 Task: Look for space in La Seyne-sur-Mer, France from 2nd September, 2023 to 6th September, 2023 for 2 adults in price range Rs.15000 to Rs.20000. Place can be entire place with 1  bedroom having 1 bed and 1 bathroom. Property type can be house, flat, guest house, hotel. Booking option can be shelf check-in. Required host language is English.
Action: Mouse moved to (406, 104)
Screenshot: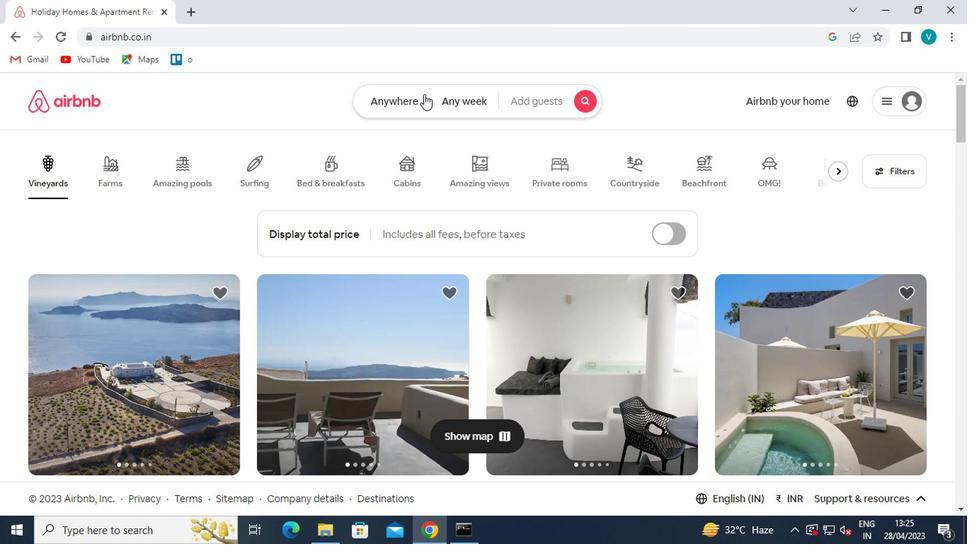 
Action: Mouse pressed left at (406, 104)
Screenshot: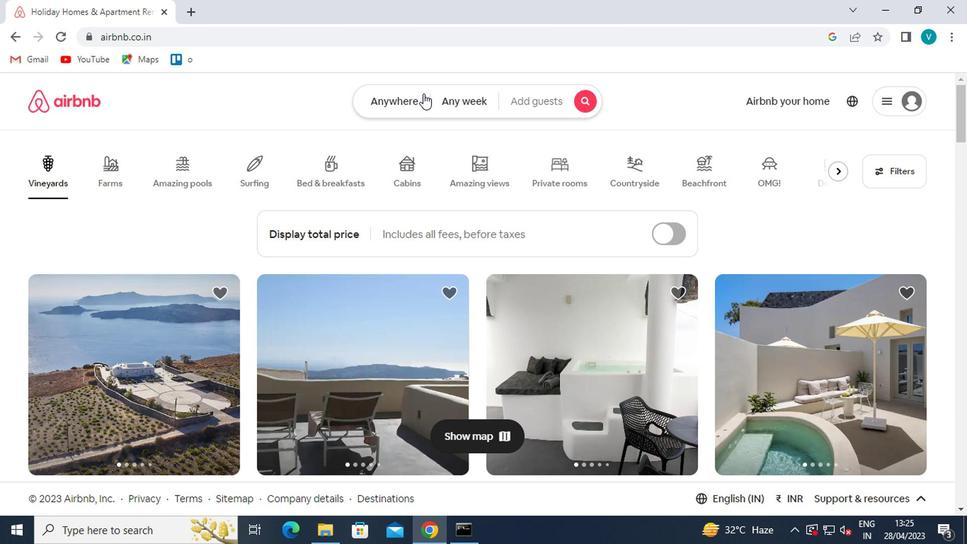 
Action: Mouse moved to (322, 150)
Screenshot: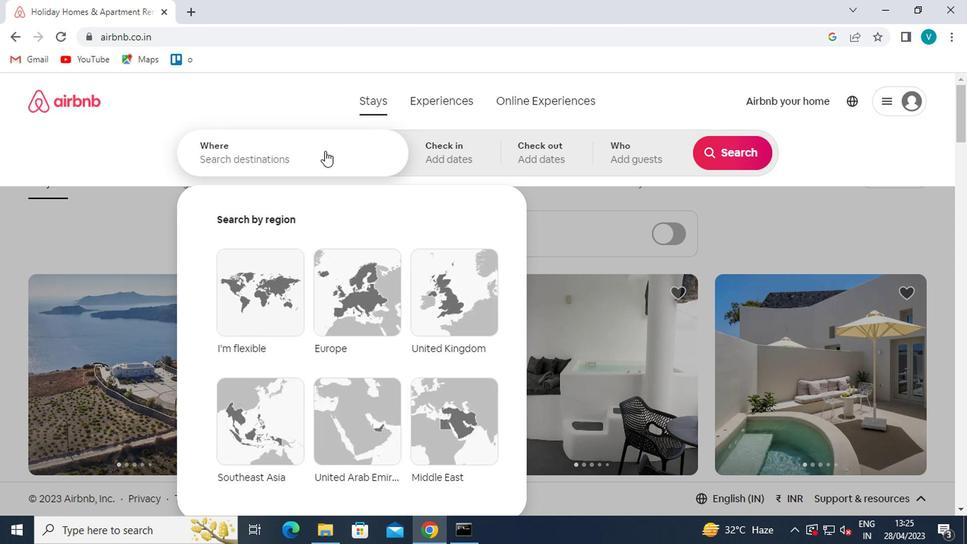 
Action: Mouse pressed left at (322, 150)
Screenshot: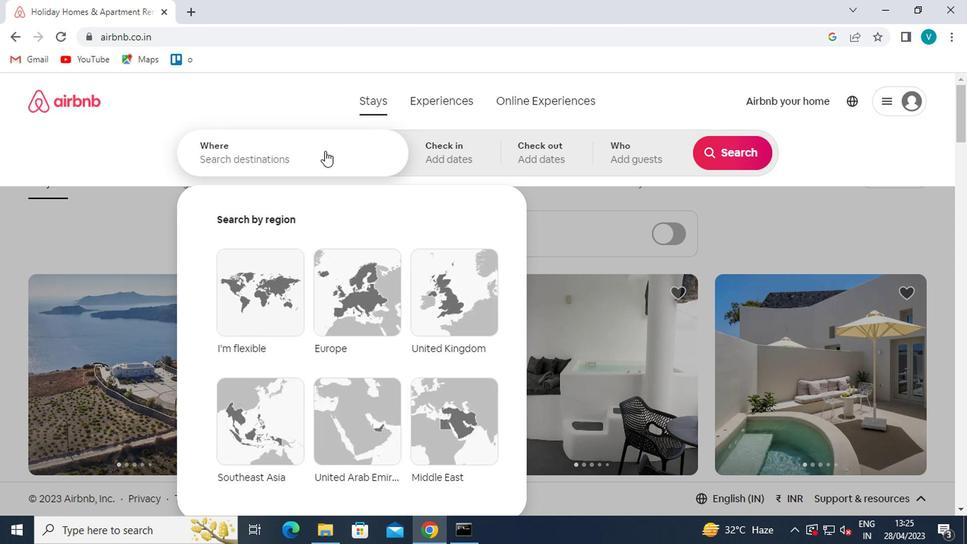 
Action: Mouse moved to (323, 149)
Screenshot: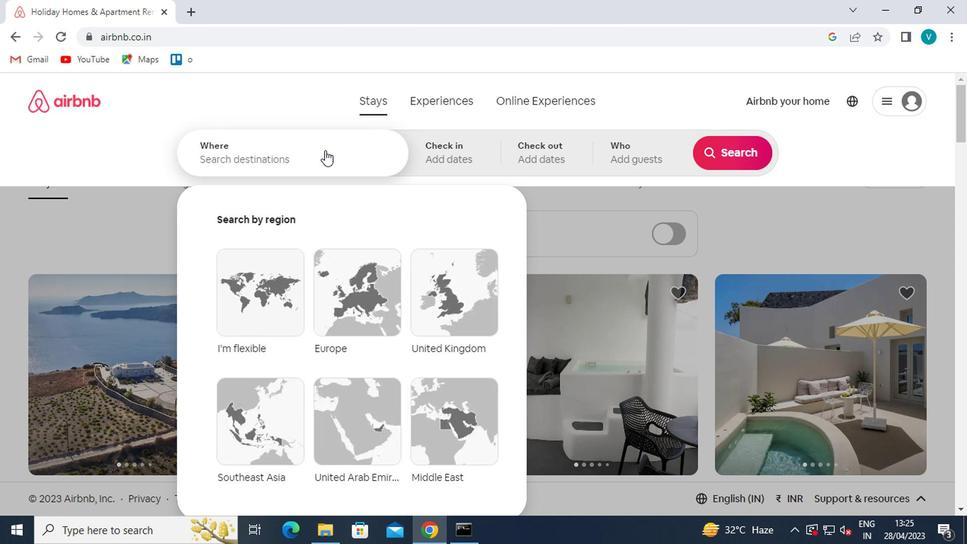 
Action: Key pressed l<Key.caps_lock>a<Key.space>seyne<Key.down><Key.enter>
Screenshot: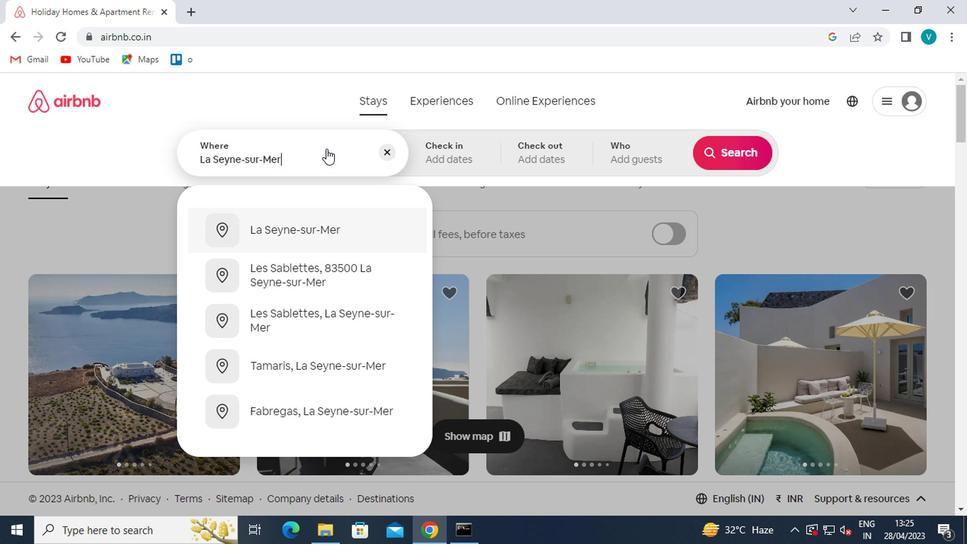 
Action: Mouse moved to (722, 264)
Screenshot: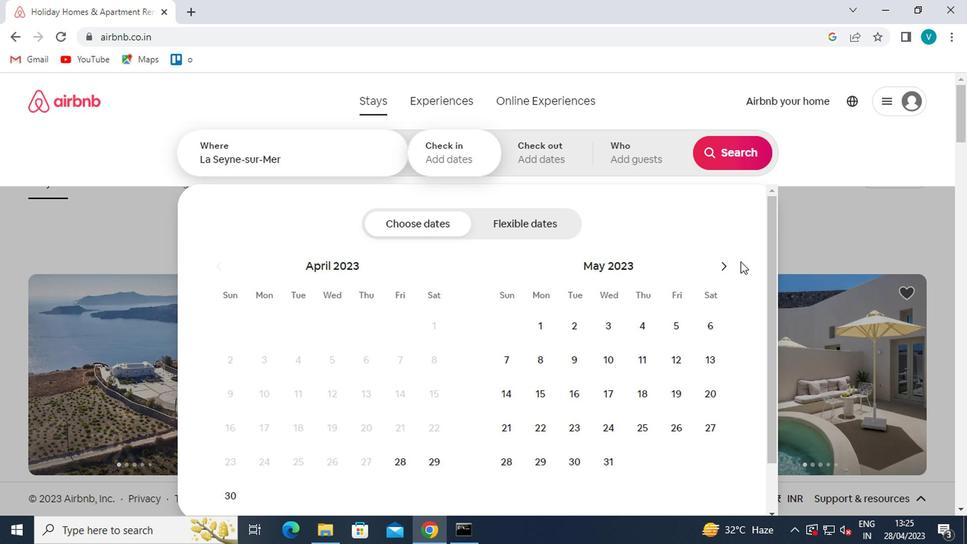 
Action: Mouse pressed left at (722, 264)
Screenshot: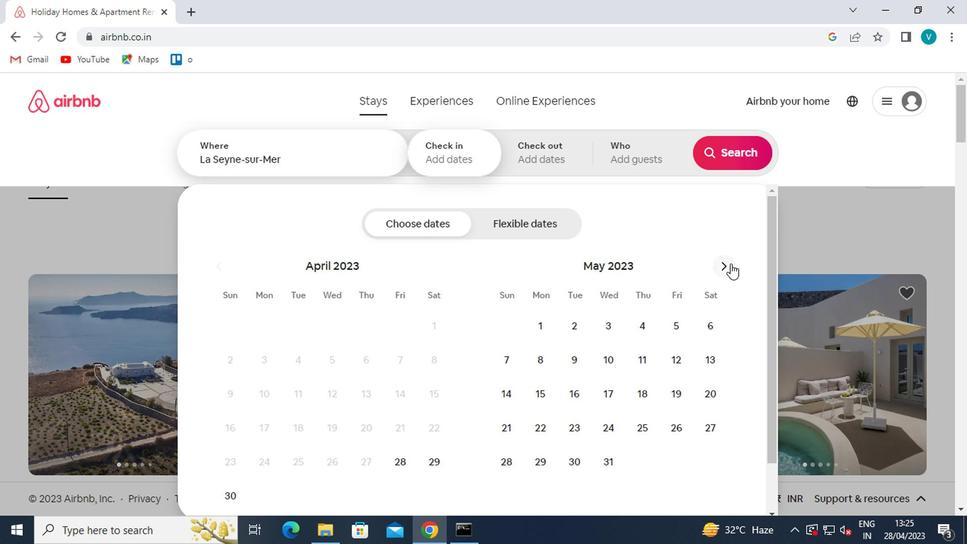 
Action: Mouse moved to (721, 264)
Screenshot: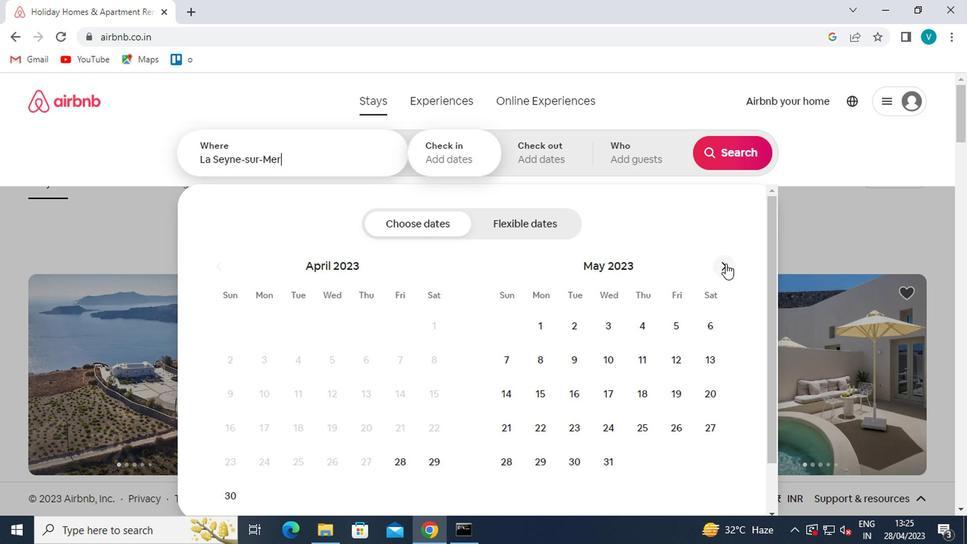 
Action: Mouse pressed left at (721, 264)
Screenshot: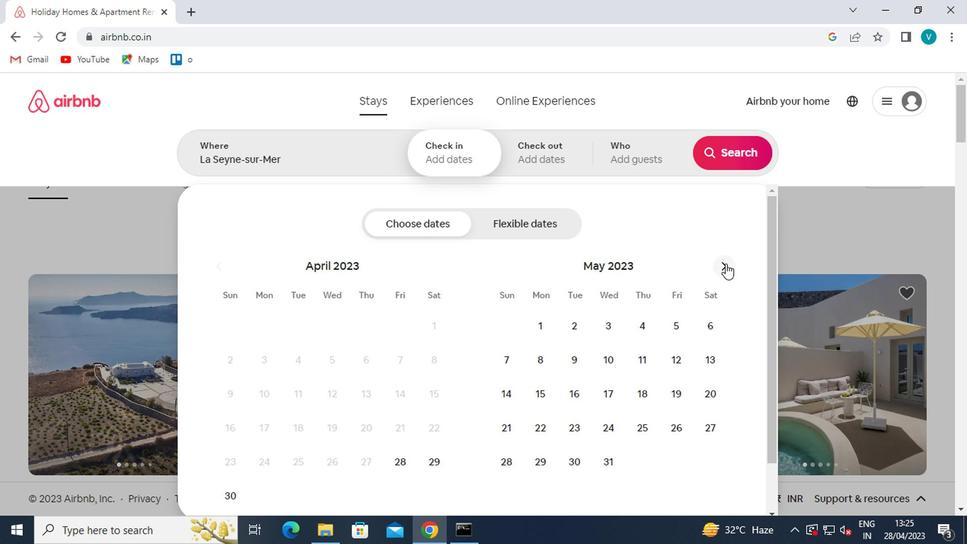 
Action: Mouse moved to (721, 264)
Screenshot: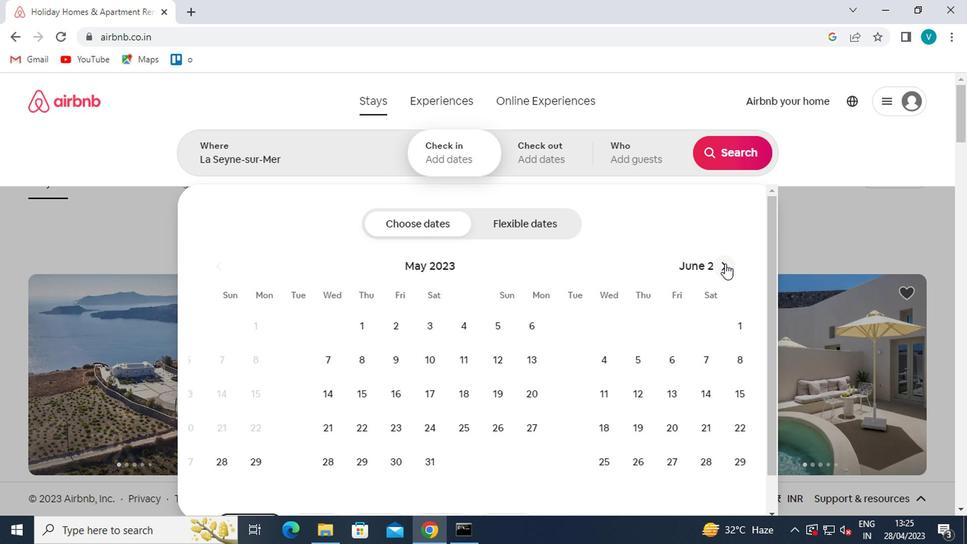 
Action: Mouse pressed left at (721, 264)
Screenshot: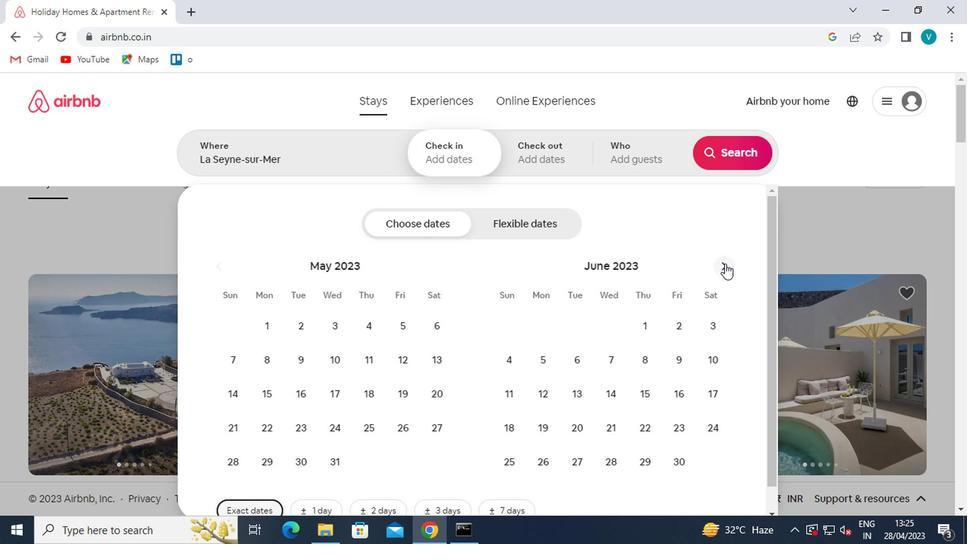 
Action: Mouse moved to (722, 264)
Screenshot: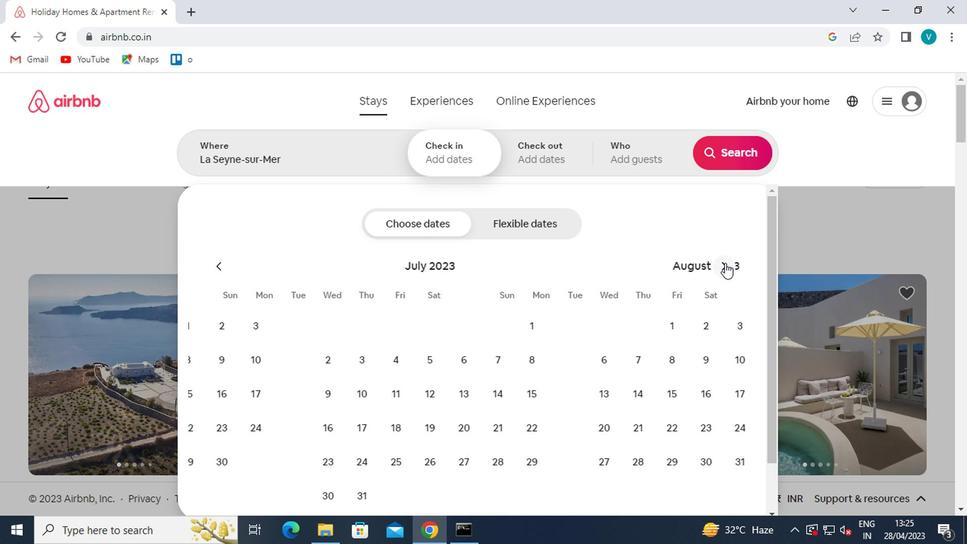 
Action: Mouse pressed left at (722, 264)
Screenshot: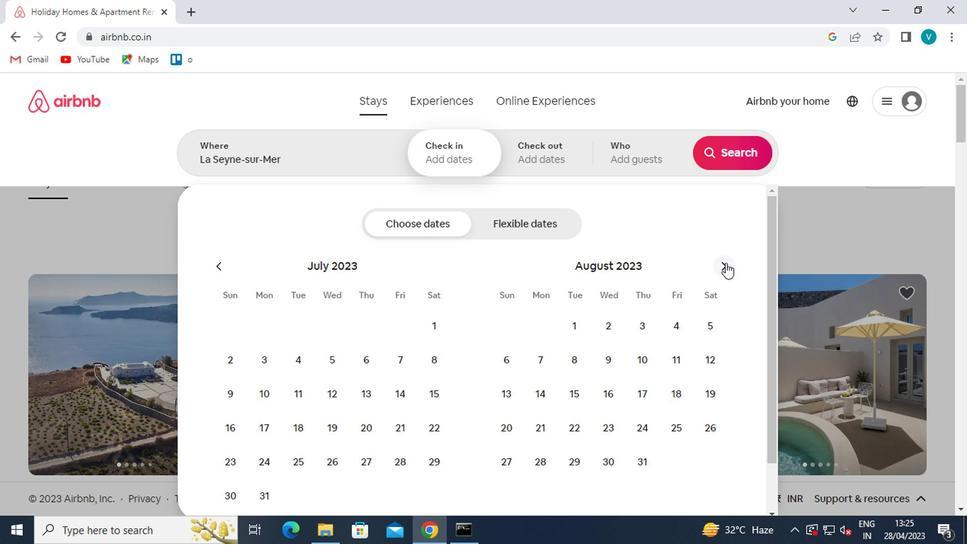 
Action: Mouse moved to (711, 328)
Screenshot: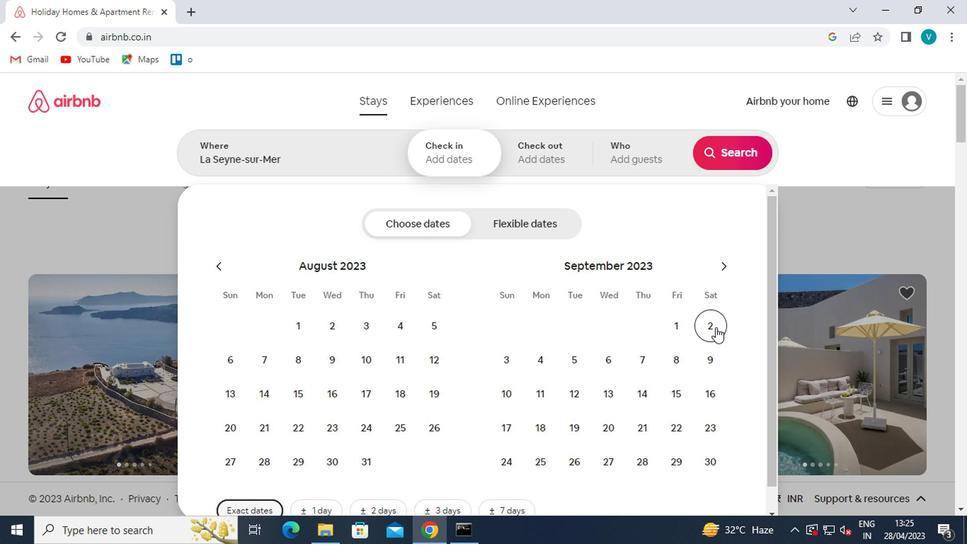 
Action: Mouse pressed left at (711, 328)
Screenshot: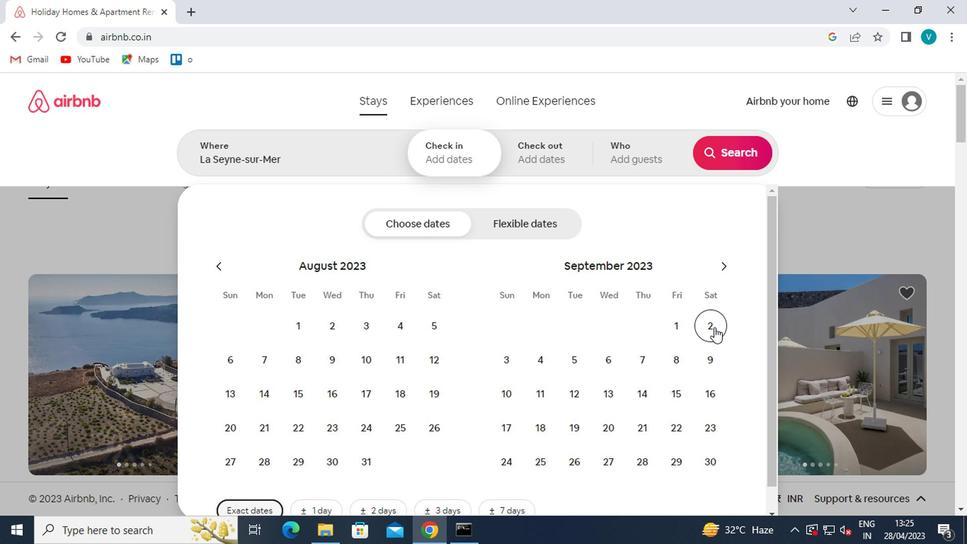 
Action: Mouse moved to (594, 364)
Screenshot: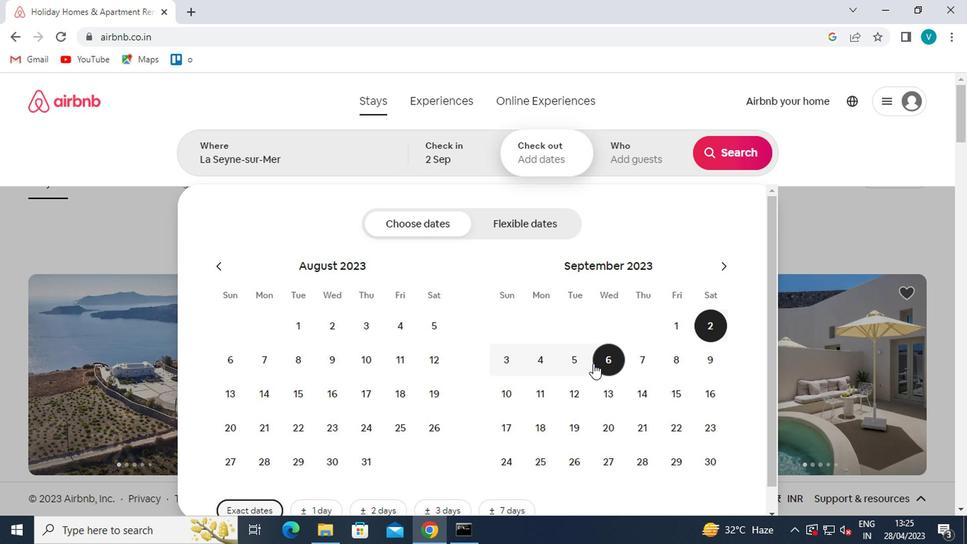 
Action: Mouse pressed left at (594, 364)
Screenshot: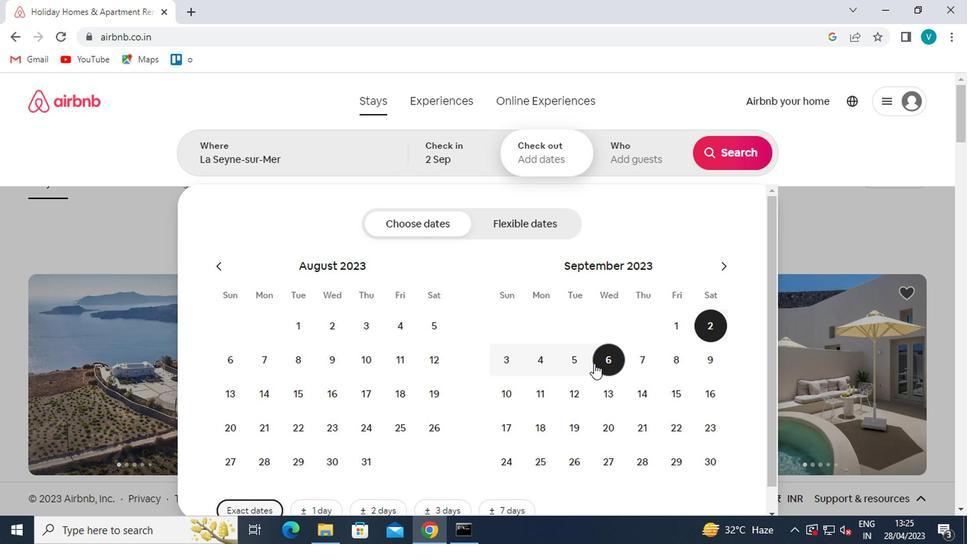 
Action: Mouse moved to (623, 171)
Screenshot: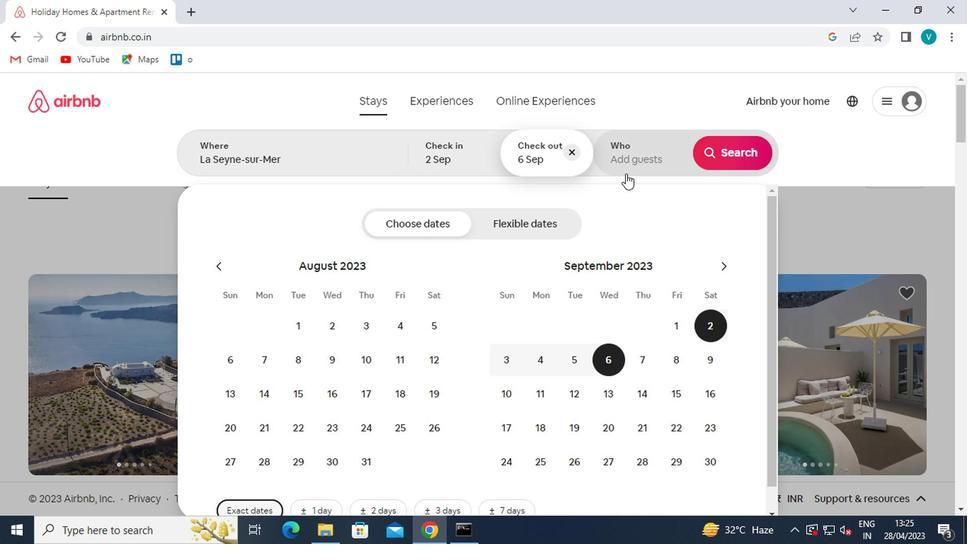 
Action: Mouse pressed left at (623, 171)
Screenshot: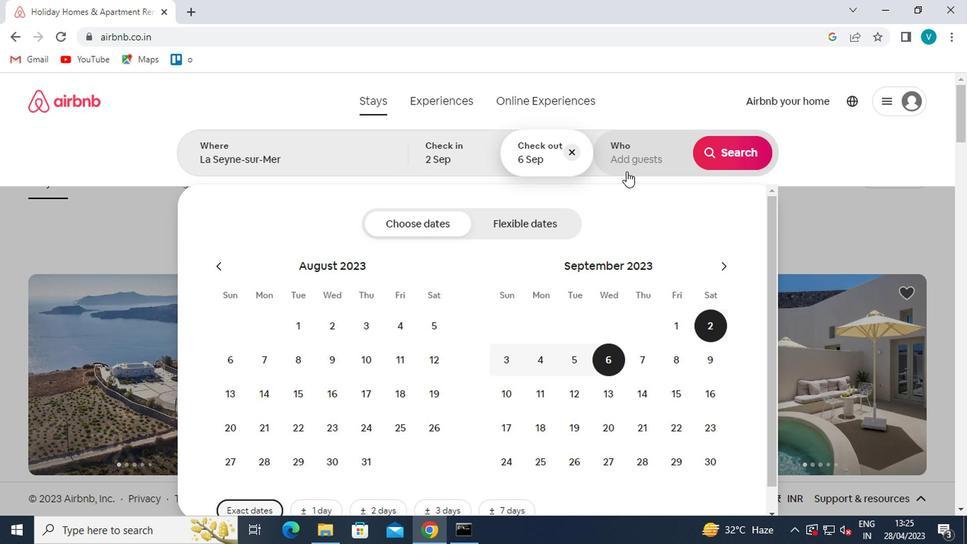 
Action: Mouse moved to (739, 231)
Screenshot: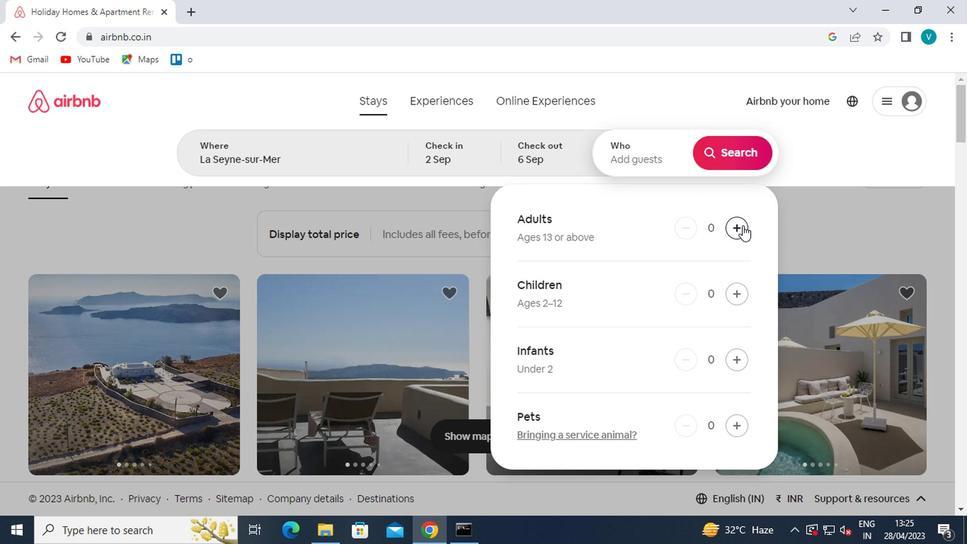 
Action: Mouse pressed left at (739, 231)
Screenshot: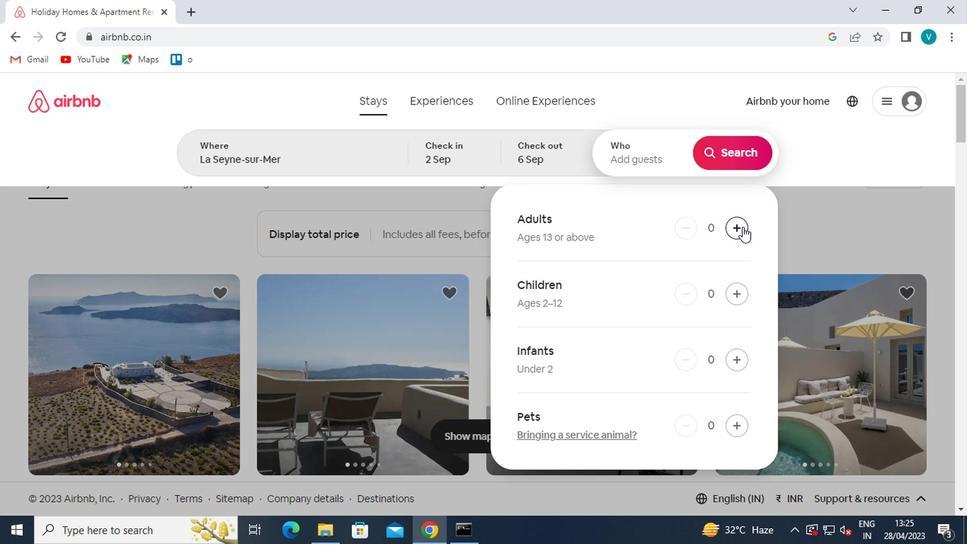 
Action: Mouse moved to (736, 231)
Screenshot: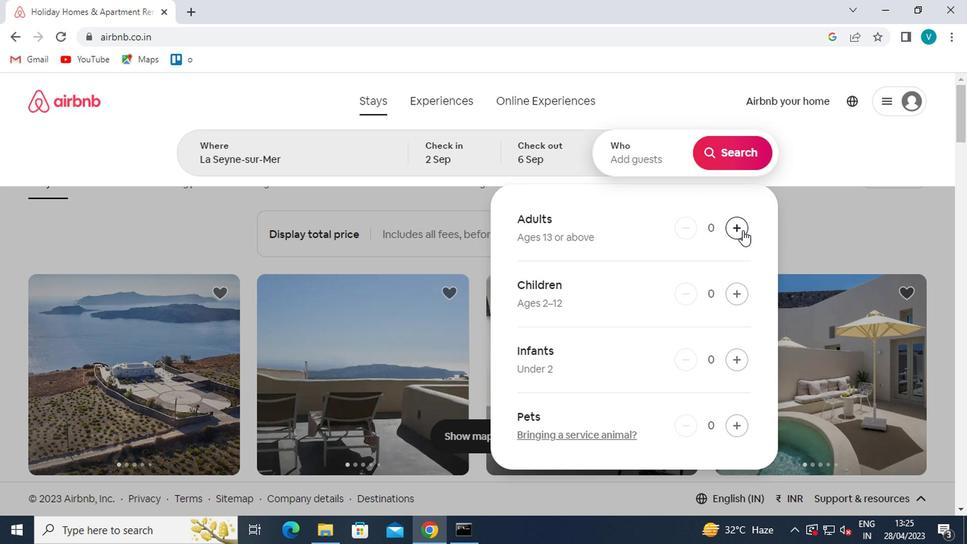 
Action: Mouse pressed left at (736, 231)
Screenshot: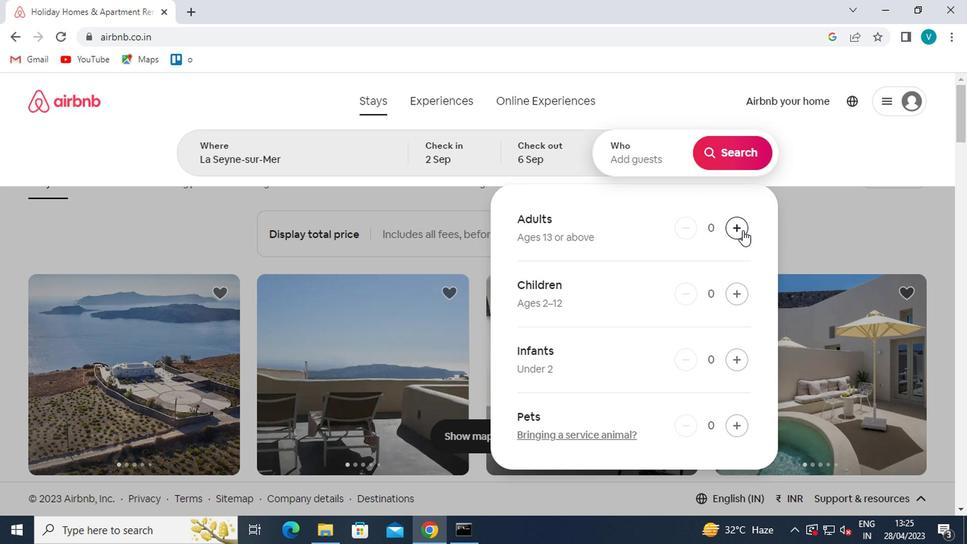 
Action: Mouse moved to (741, 149)
Screenshot: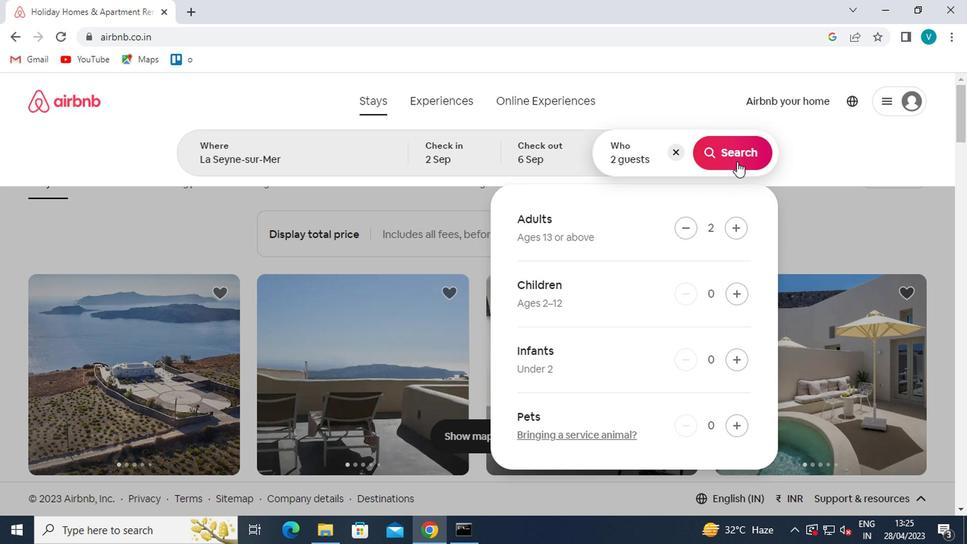 
Action: Mouse pressed left at (741, 149)
Screenshot: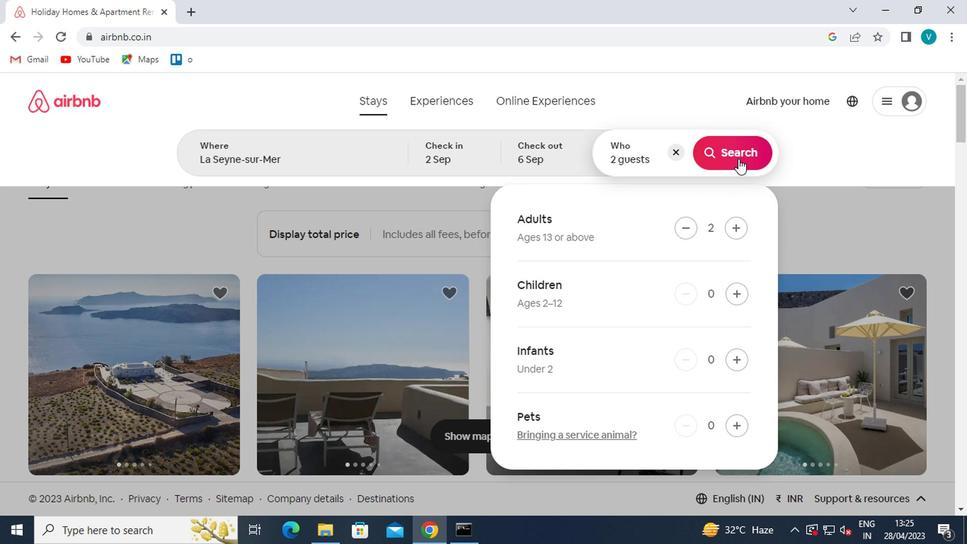 
Action: Mouse moved to (902, 152)
Screenshot: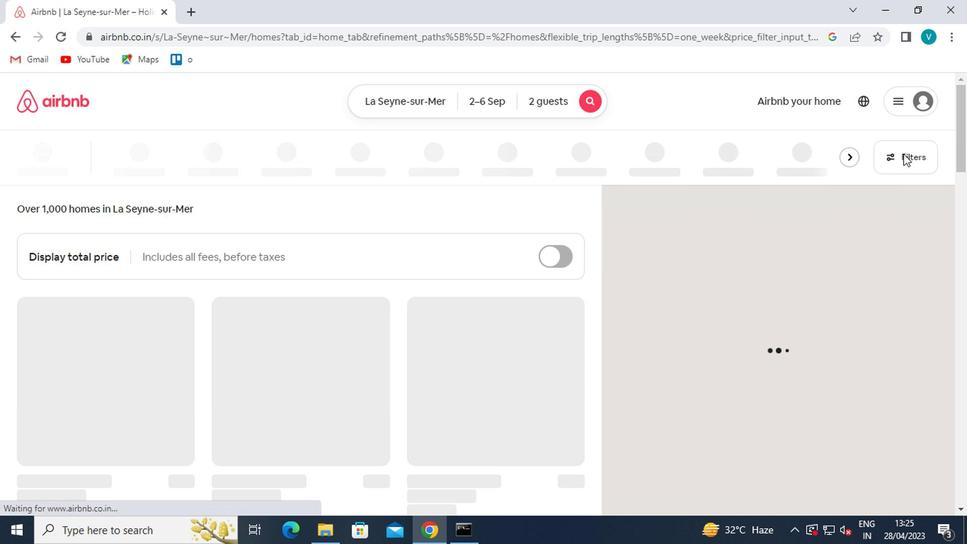 
Action: Mouse pressed left at (902, 152)
Screenshot: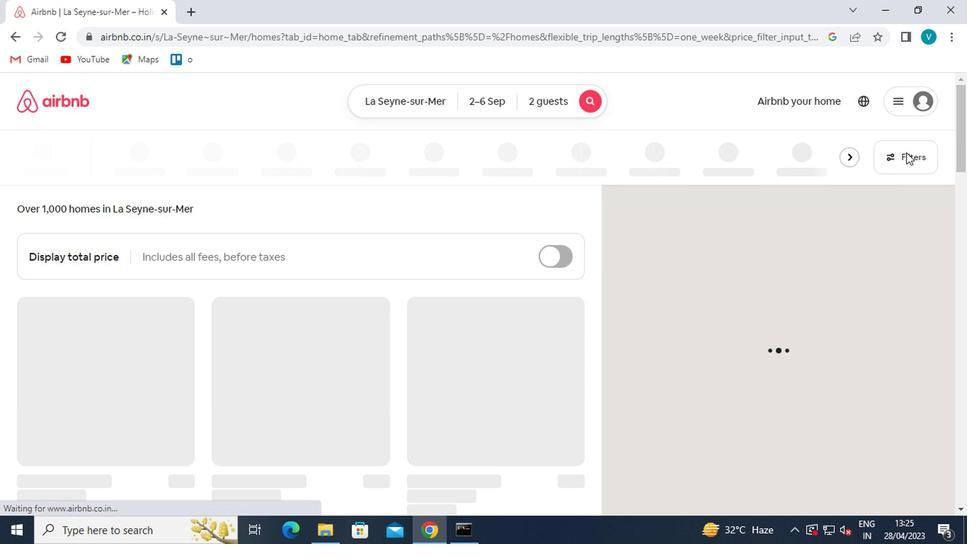 
Action: Mouse moved to (401, 333)
Screenshot: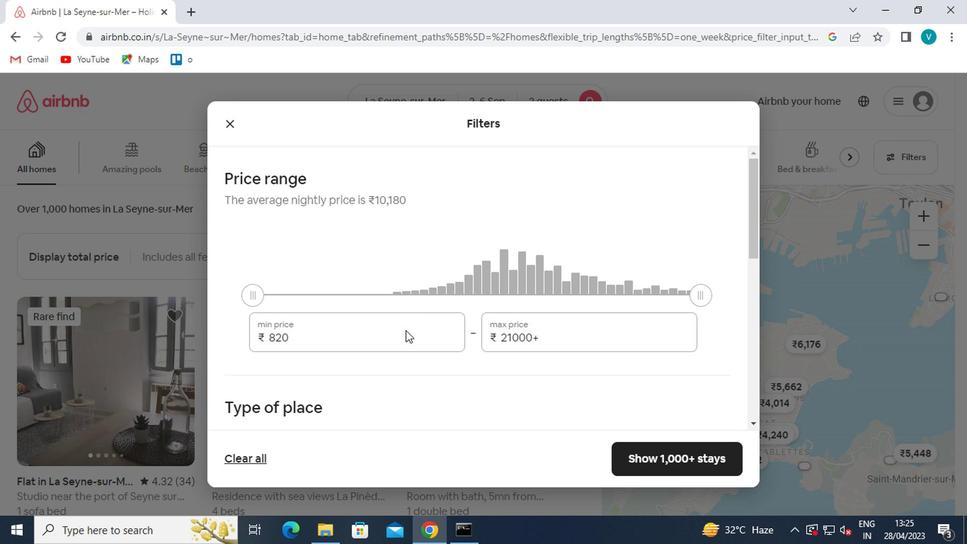 
Action: Mouse pressed left at (401, 333)
Screenshot: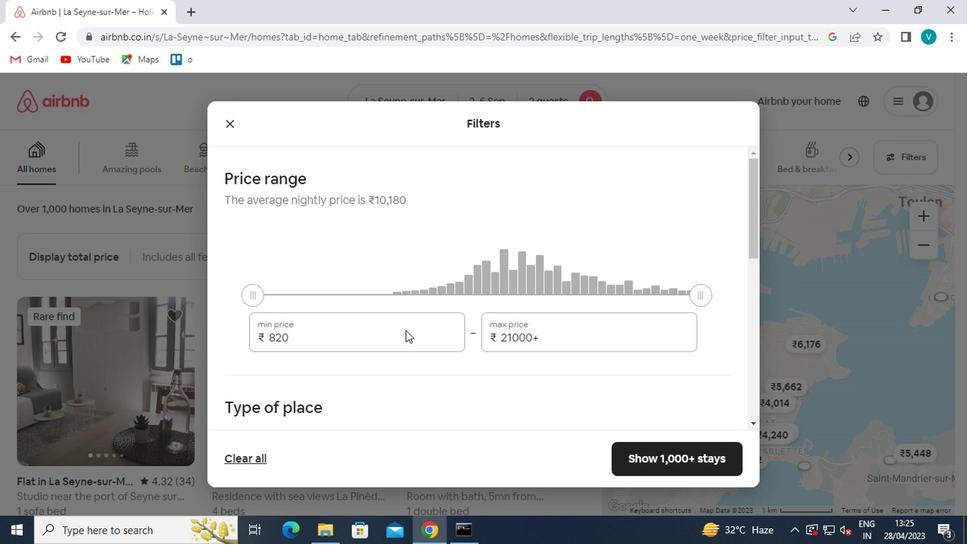 
Action: Key pressed <Key.backspace><Key.backspace><Key.backspace><Key.backspace><Key.backspace><Key.backspace><Key.backspace><Key.backspace>15000
Screenshot: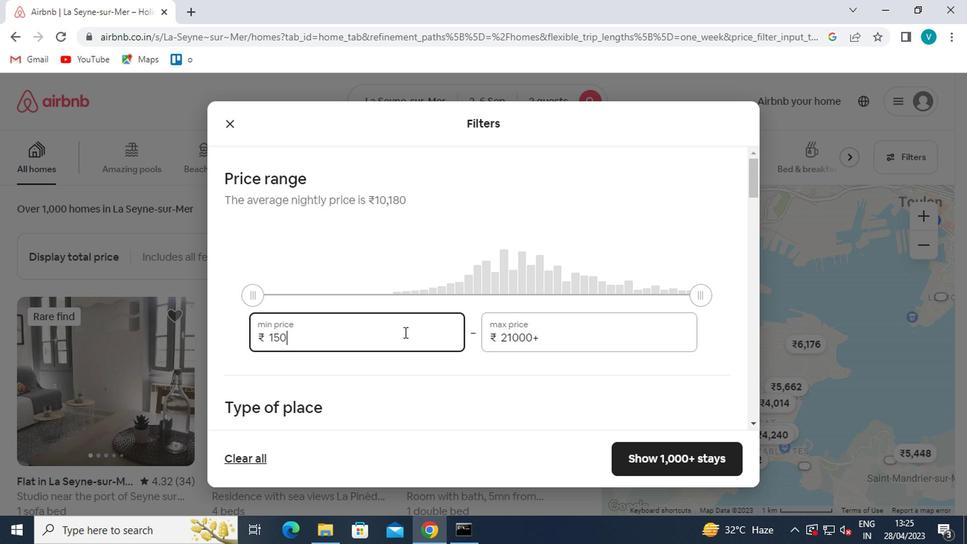 
Action: Mouse moved to (563, 337)
Screenshot: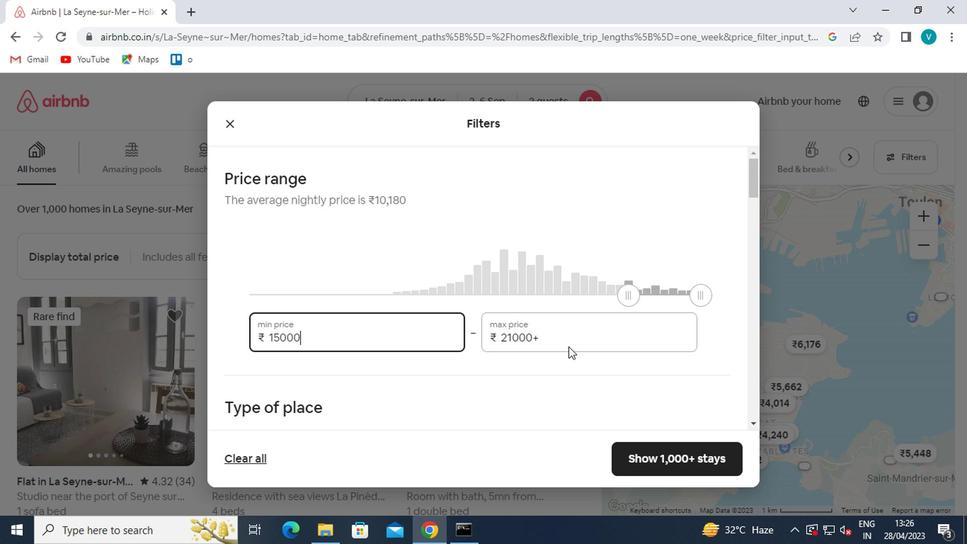 
Action: Mouse pressed left at (563, 337)
Screenshot: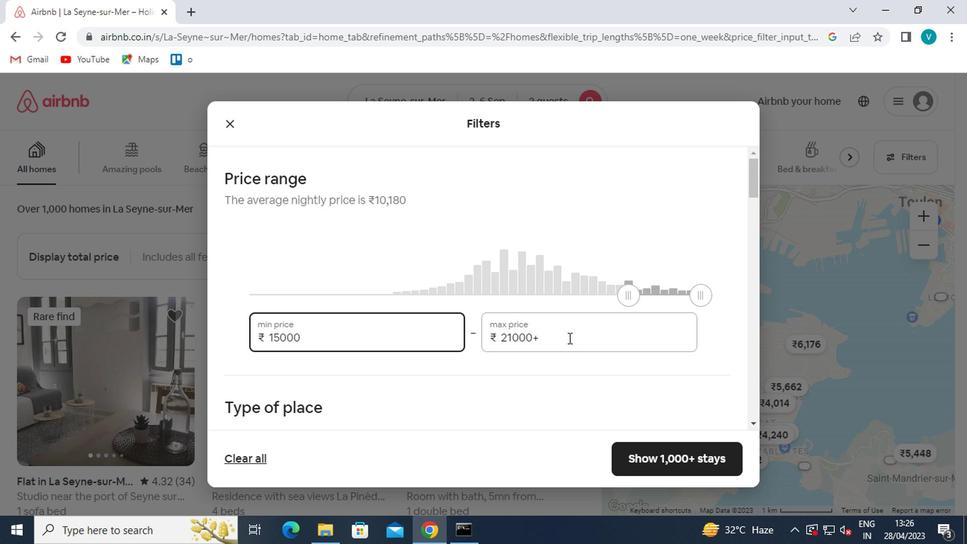
Action: Key pressed <Key.backspace><Key.backspace><Key.backspace><Key.backspace><Key.backspace><Key.backspace>20000
Screenshot: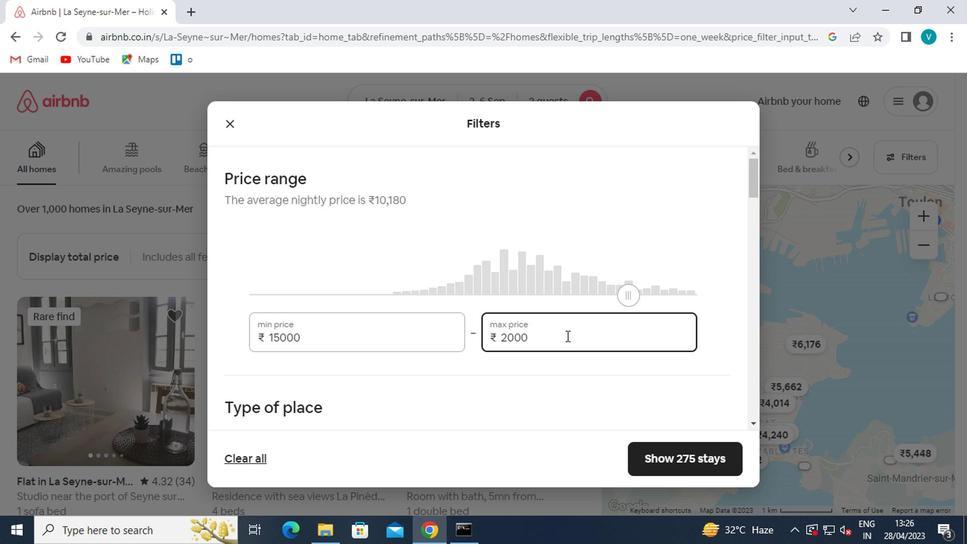 
Action: Mouse moved to (558, 323)
Screenshot: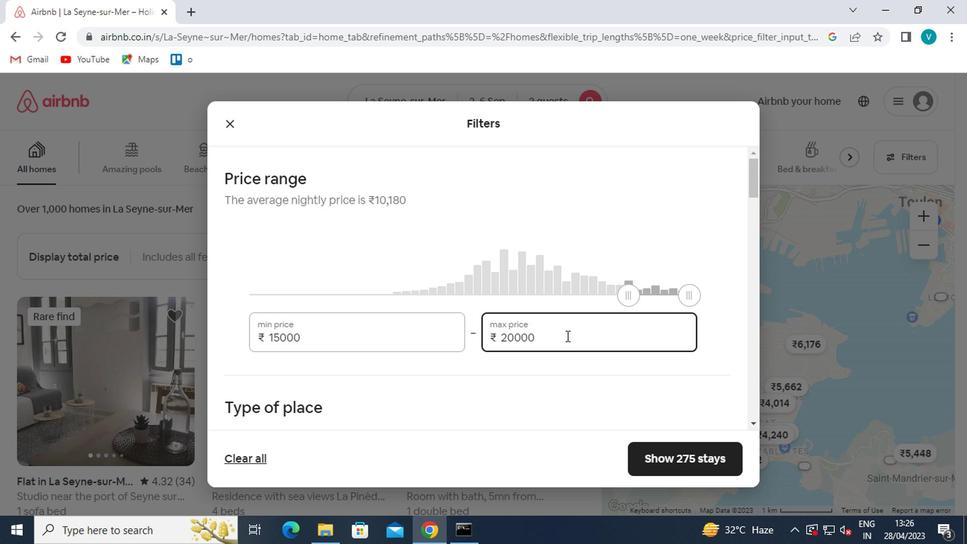 
Action: Mouse scrolled (558, 323) with delta (0, 0)
Screenshot: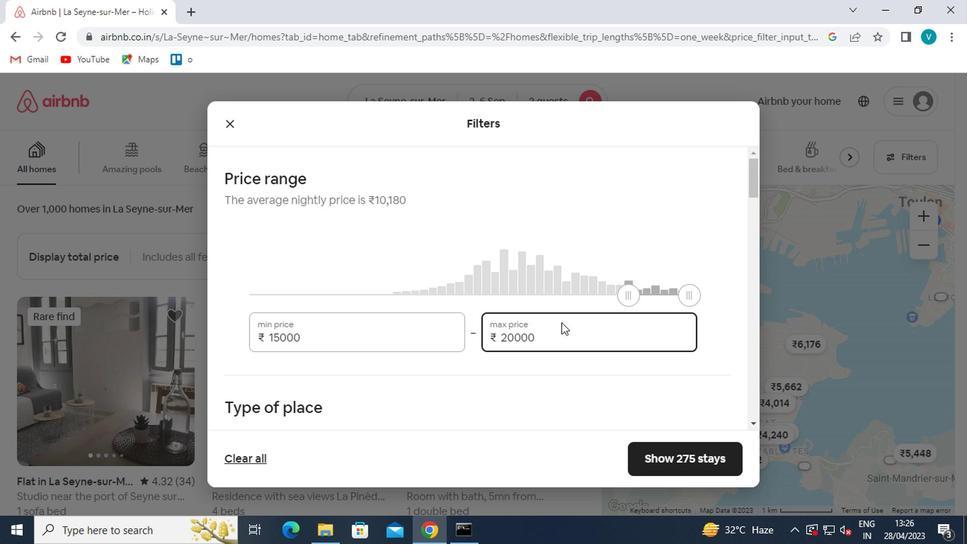 
Action: Mouse scrolled (558, 323) with delta (0, 0)
Screenshot: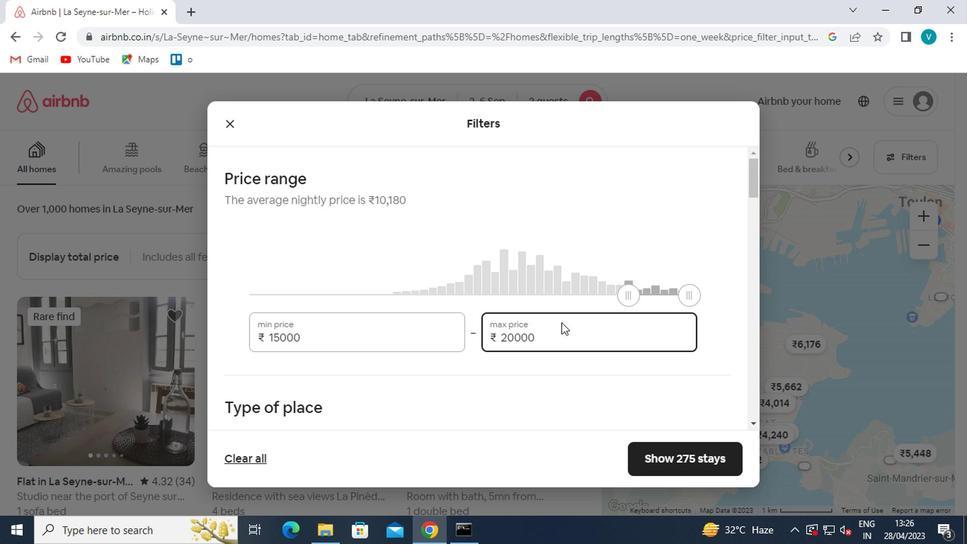 
Action: Mouse scrolled (558, 323) with delta (0, 0)
Screenshot: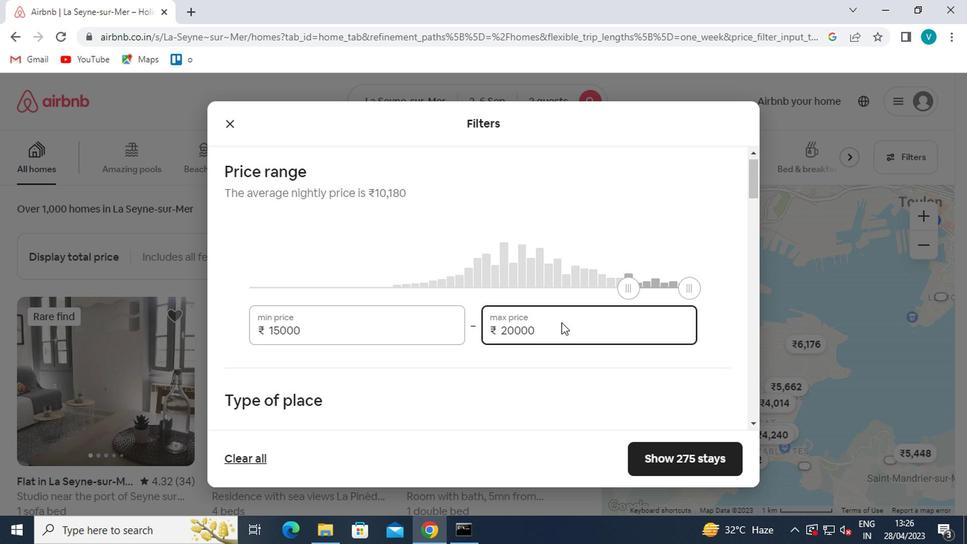 
Action: Mouse moved to (311, 243)
Screenshot: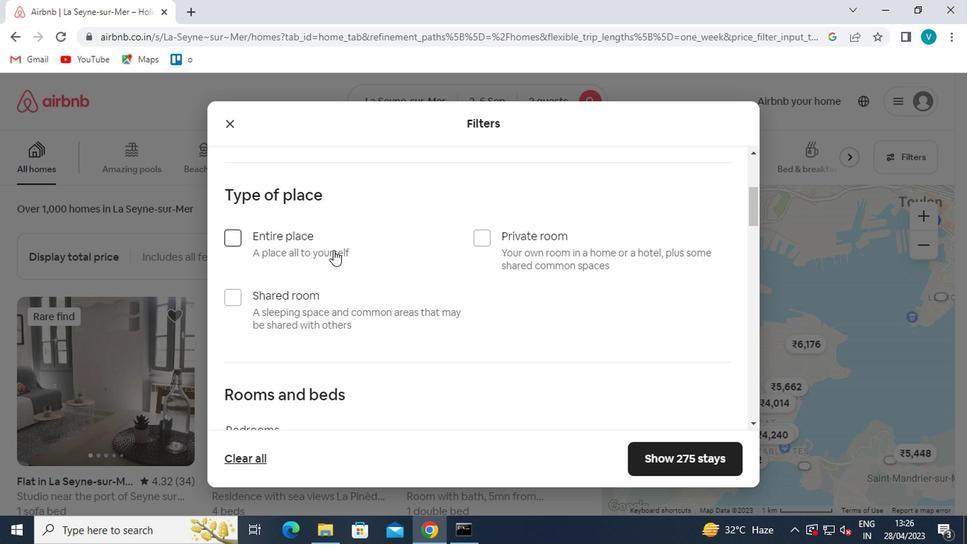 
Action: Mouse pressed left at (311, 243)
Screenshot: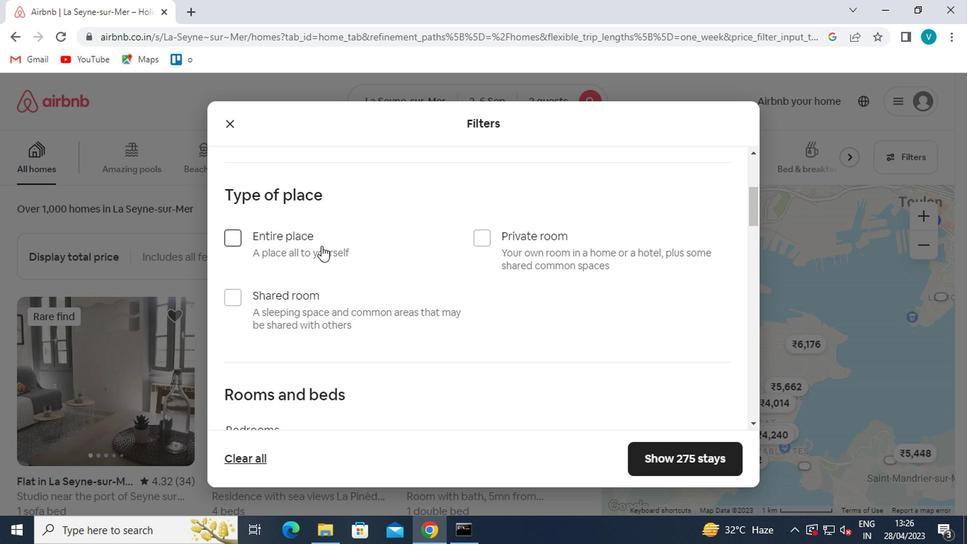 
Action: Mouse moved to (313, 242)
Screenshot: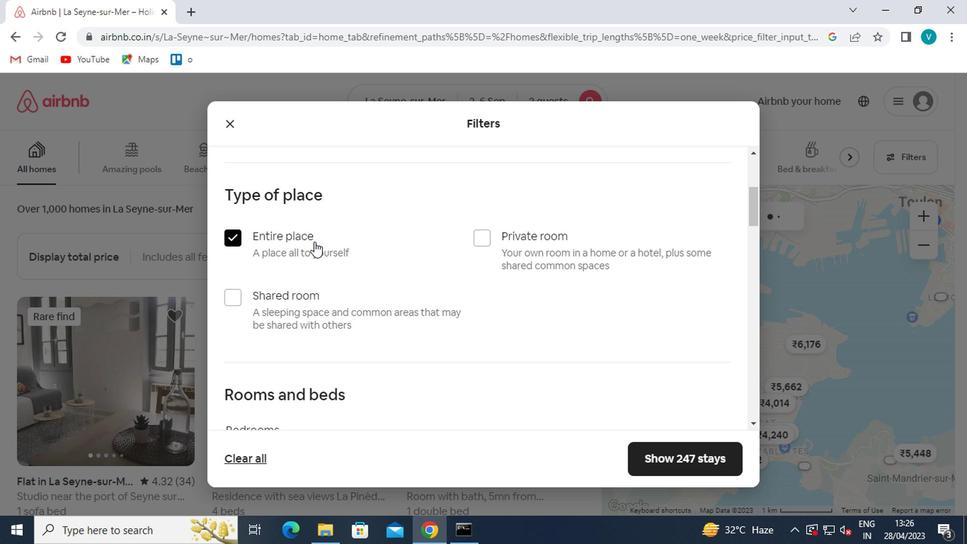
Action: Mouse scrolled (313, 241) with delta (0, 0)
Screenshot: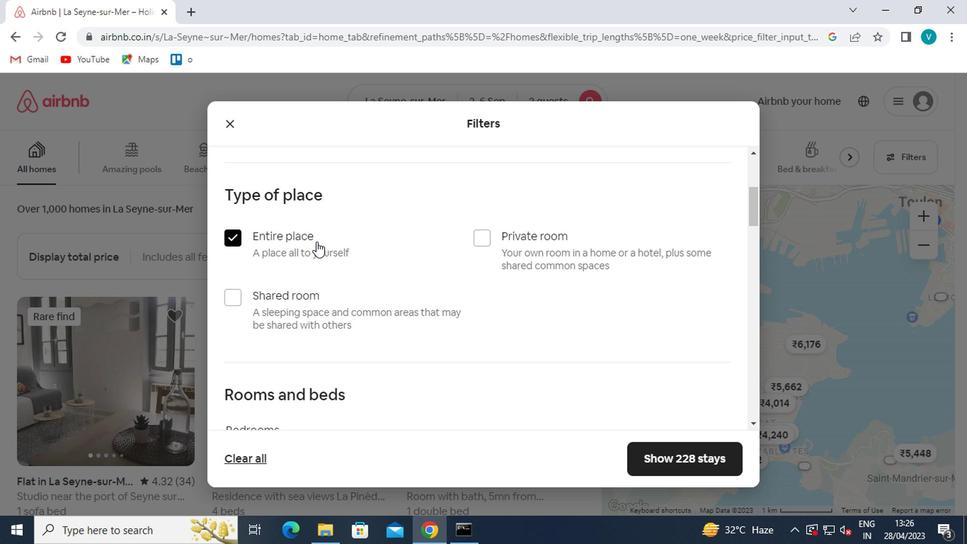
Action: Mouse scrolled (313, 241) with delta (0, 0)
Screenshot: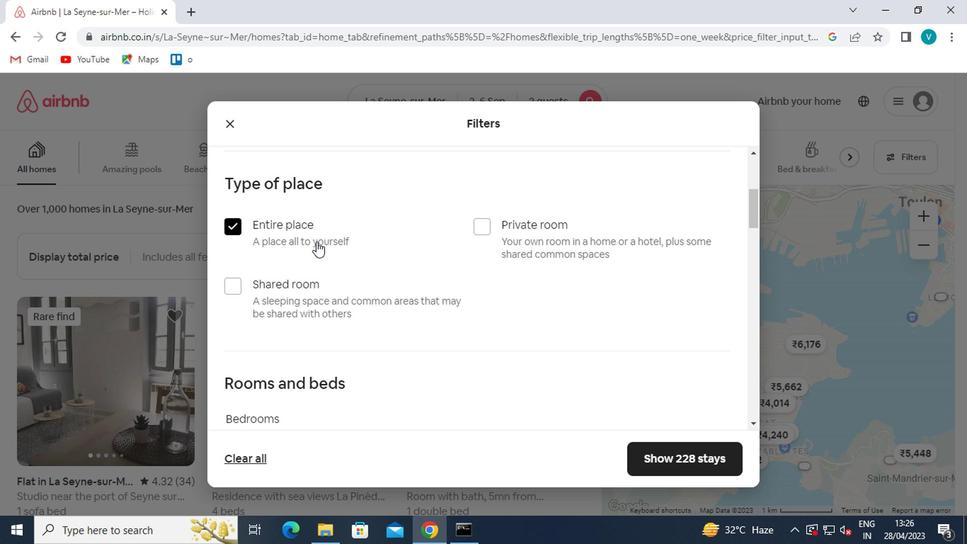 
Action: Mouse scrolled (313, 241) with delta (0, 0)
Screenshot: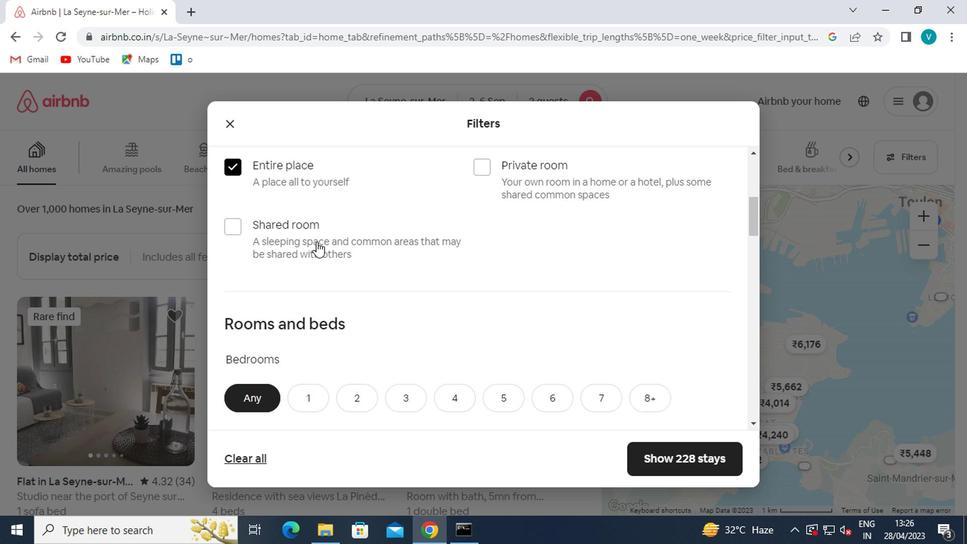 
Action: Mouse pressed left at (313, 242)
Screenshot: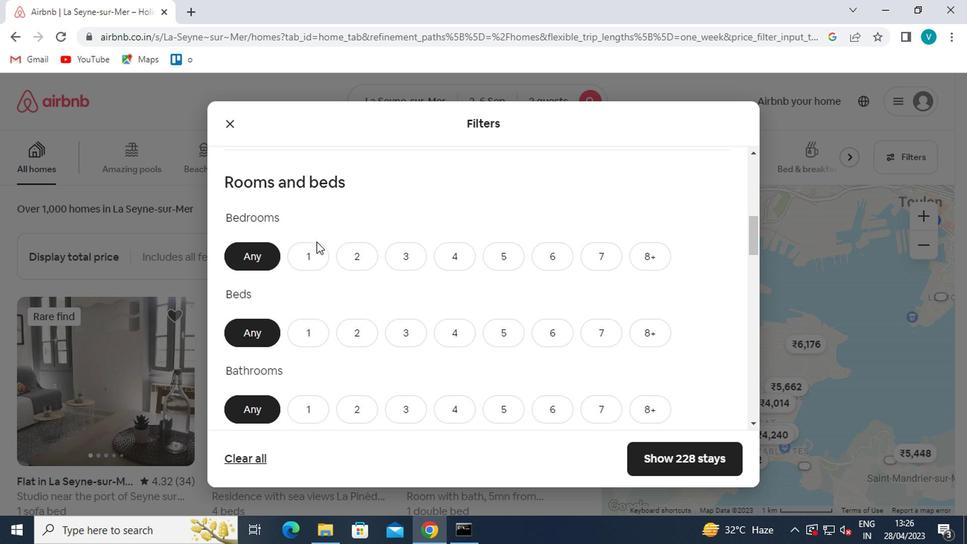 
Action: Mouse moved to (309, 247)
Screenshot: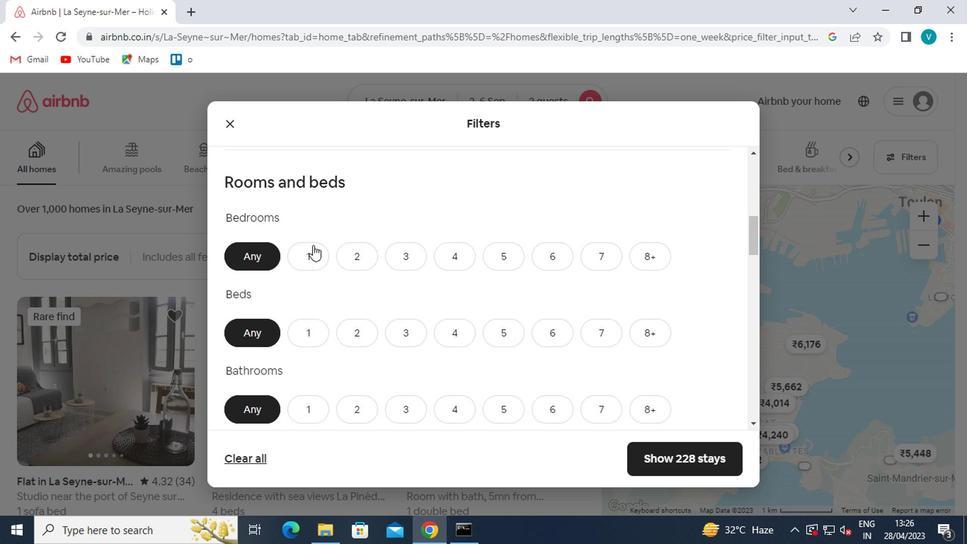 
Action: Mouse pressed left at (309, 247)
Screenshot: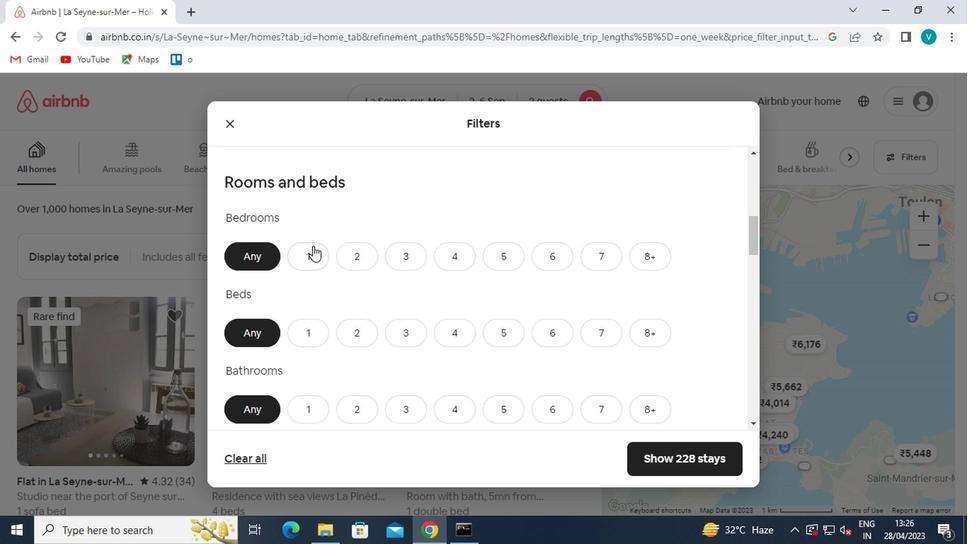 
Action: Mouse scrolled (309, 246) with delta (0, 0)
Screenshot: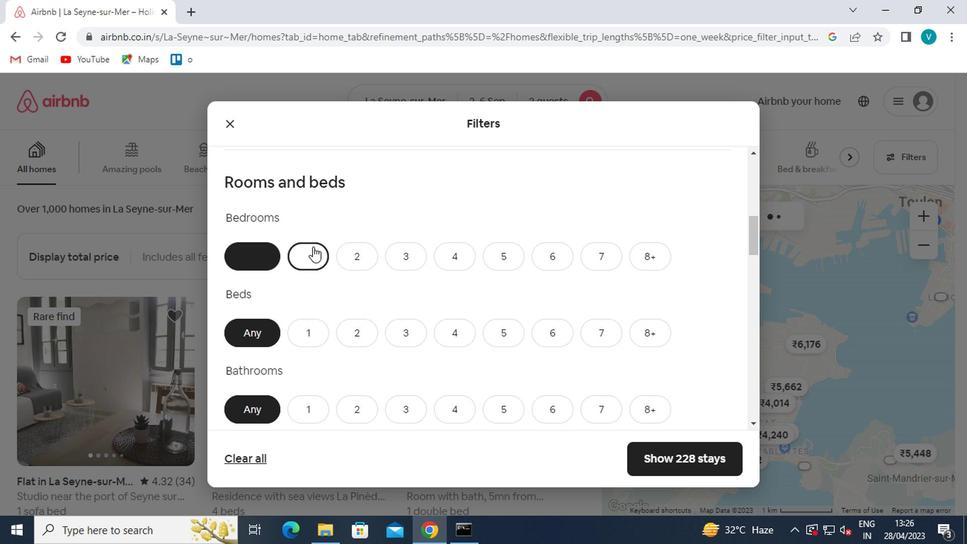 
Action: Mouse scrolled (309, 246) with delta (0, 0)
Screenshot: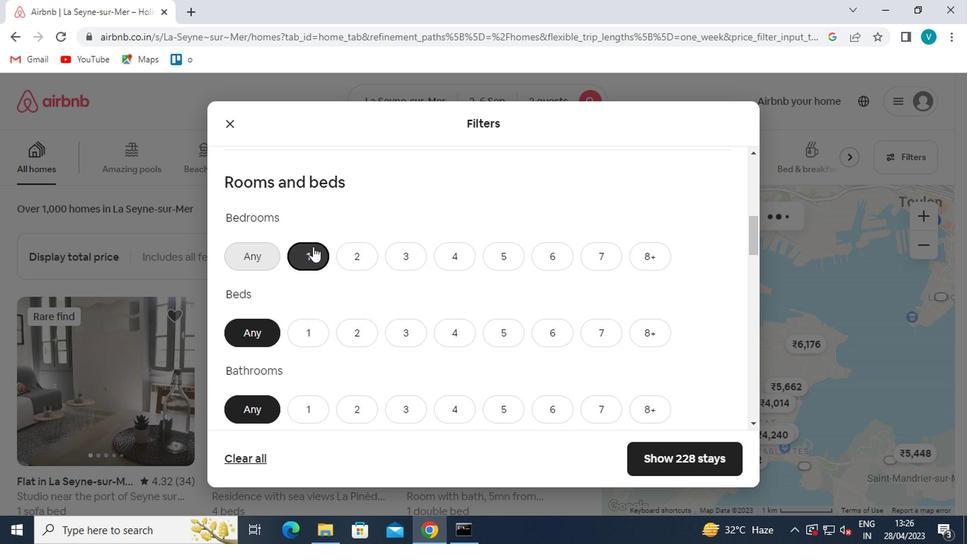
Action: Mouse moved to (307, 193)
Screenshot: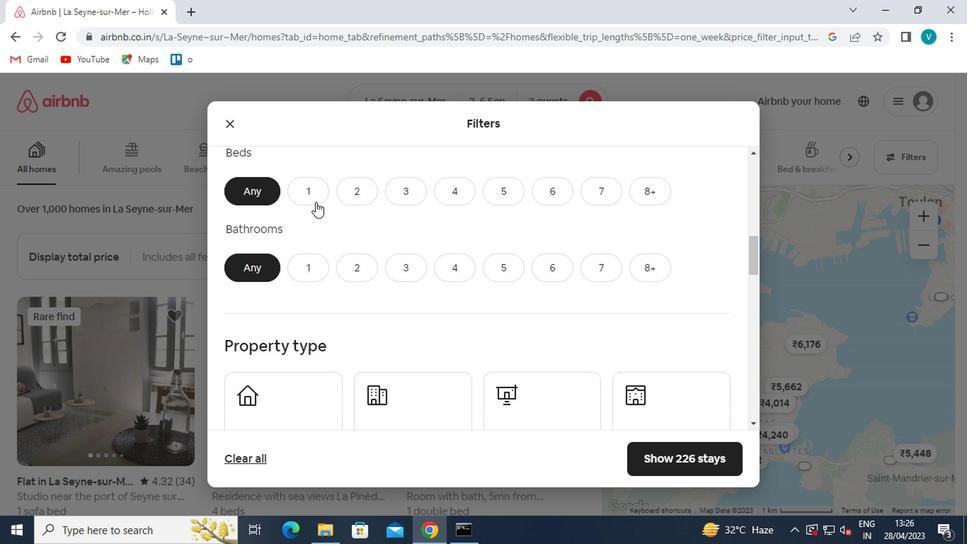 
Action: Mouse pressed left at (307, 193)
Screenshot: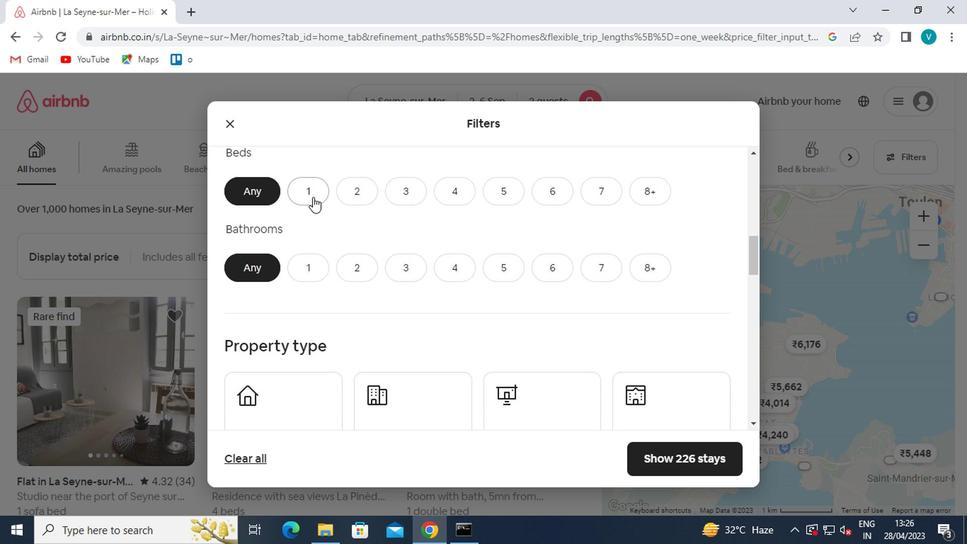 
Action: Mouse moved to (308, 268)
Screenshot: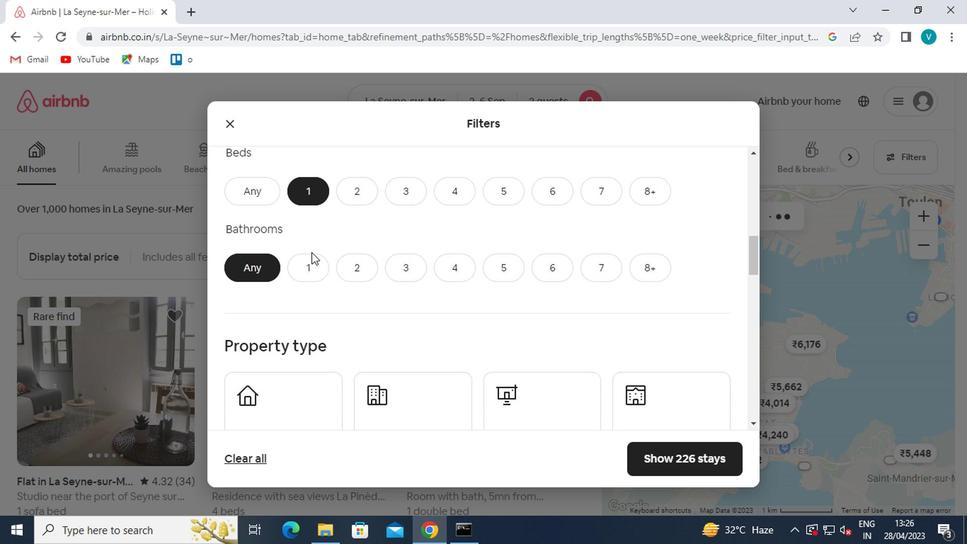 
Action: Mouse pressed left at (308, 268)
Screenshot: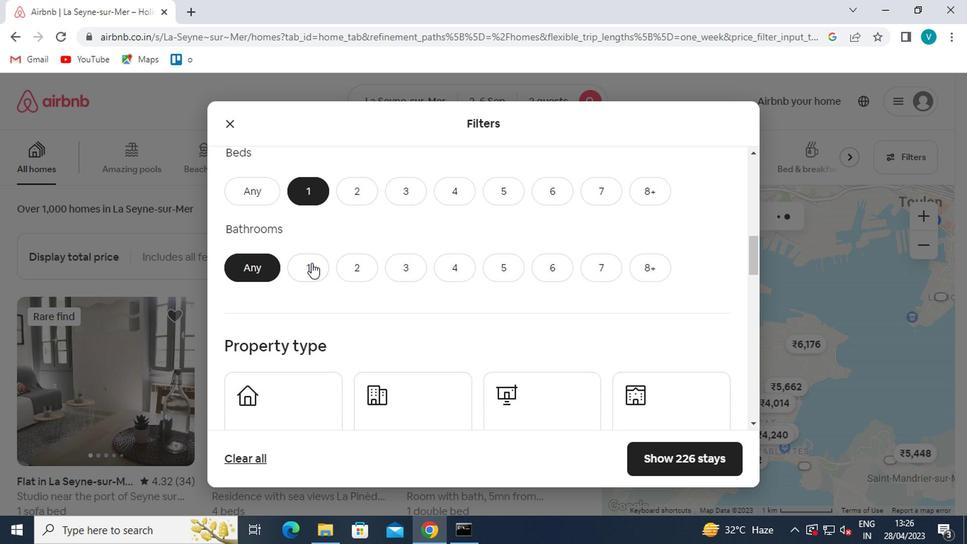 
Action: Mouse scrolled (308, 267) with delta (0, 0)
Screenshot: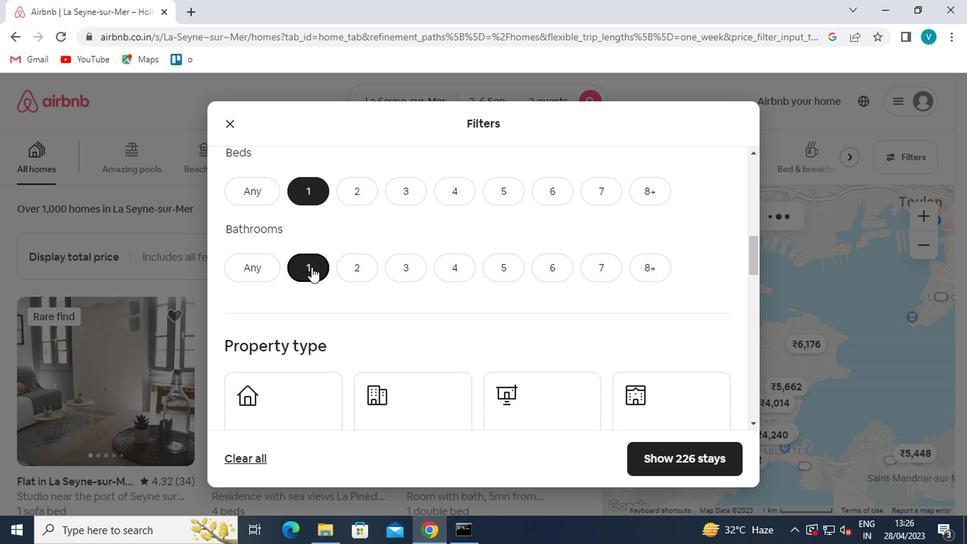 
Action: Mouse scrolled (308, 267) with delta (0, 0)
Screenshot: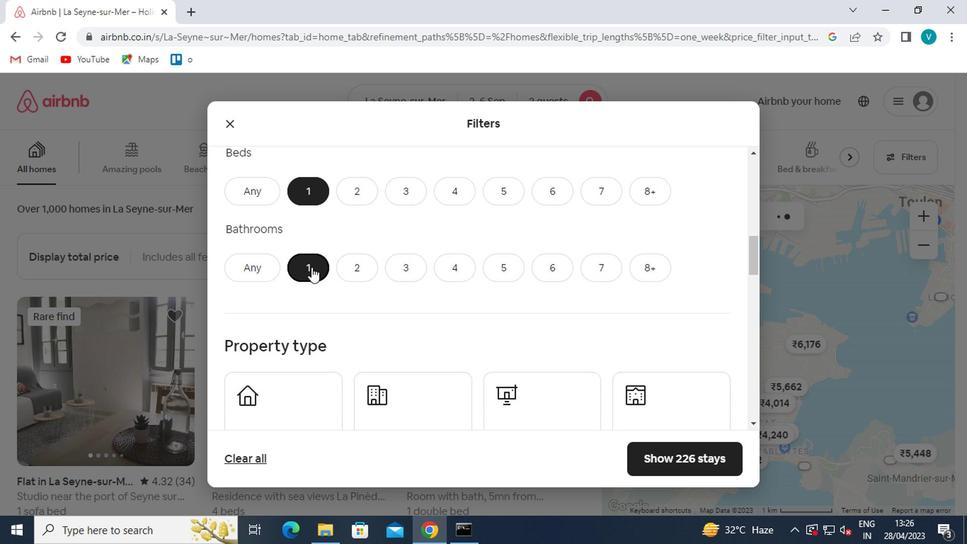 
Action: Mouse moved to (279, 283)
Screenshot: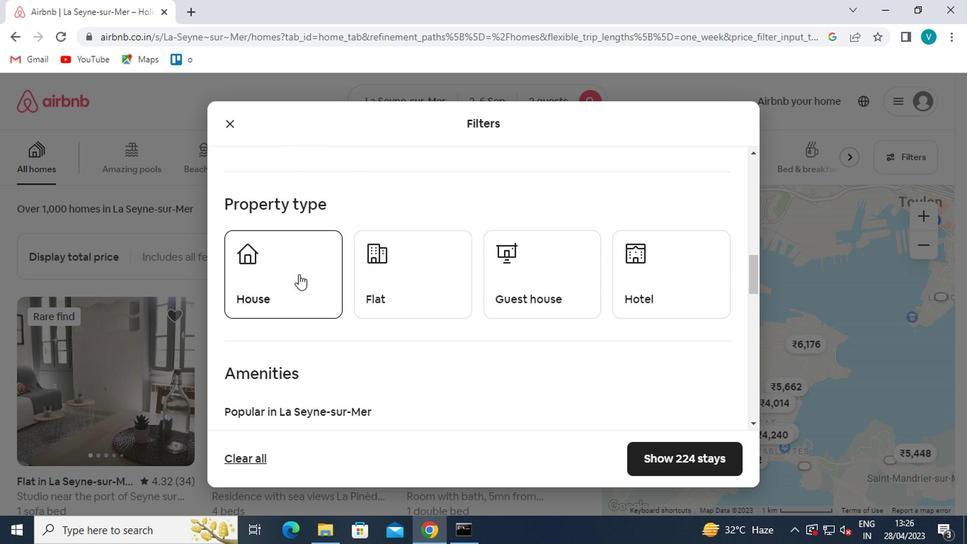 
Action: Mouse pressed left at (279, 283)
Screenshot: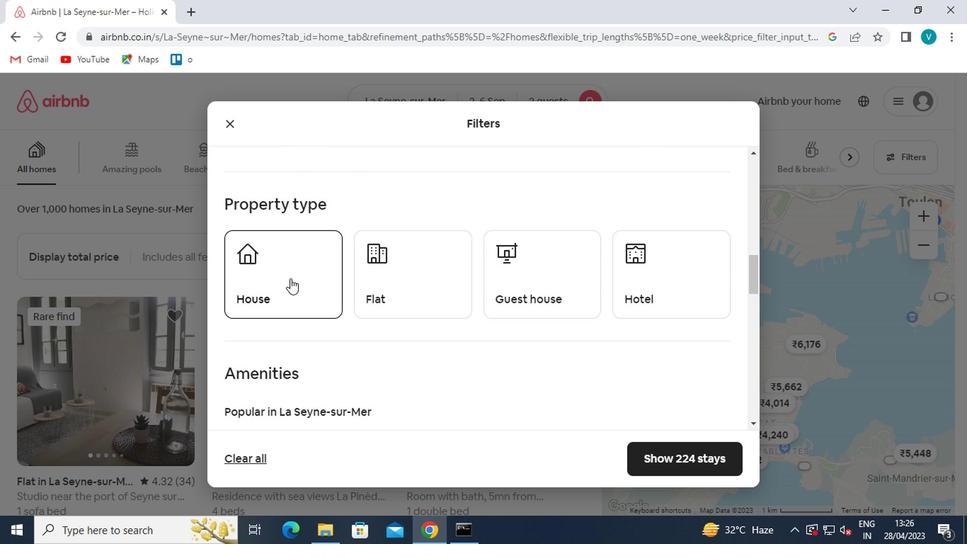 
Action: Mouse moved to (417, 277)
Screenshot: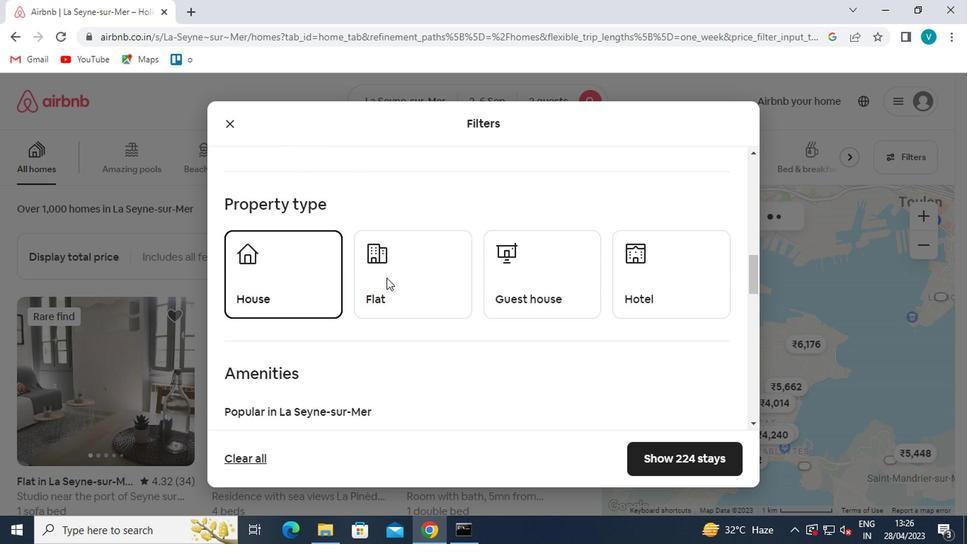 
Action: Mouse pressed left at (417, 277)
Screenshot: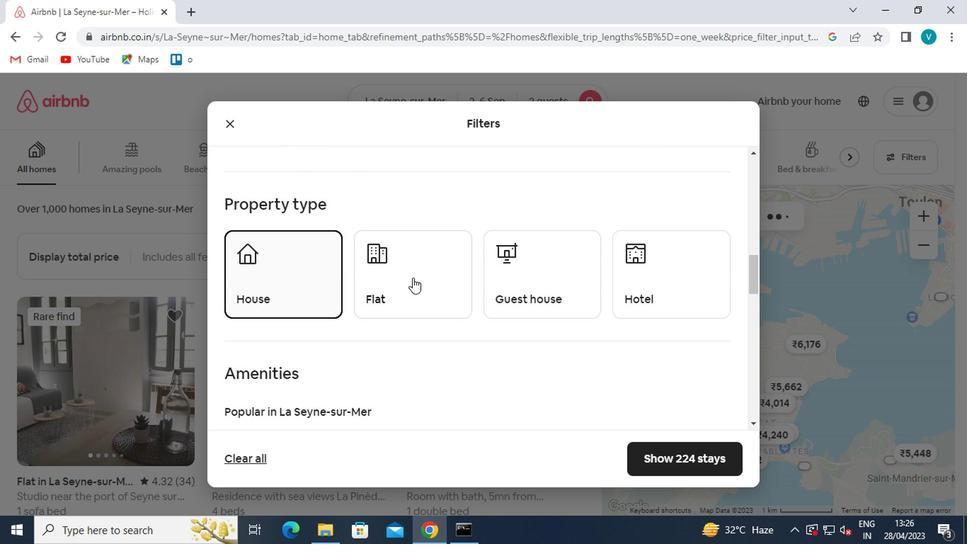 
Action: Mouse moved to (510, 281)
Screenshot: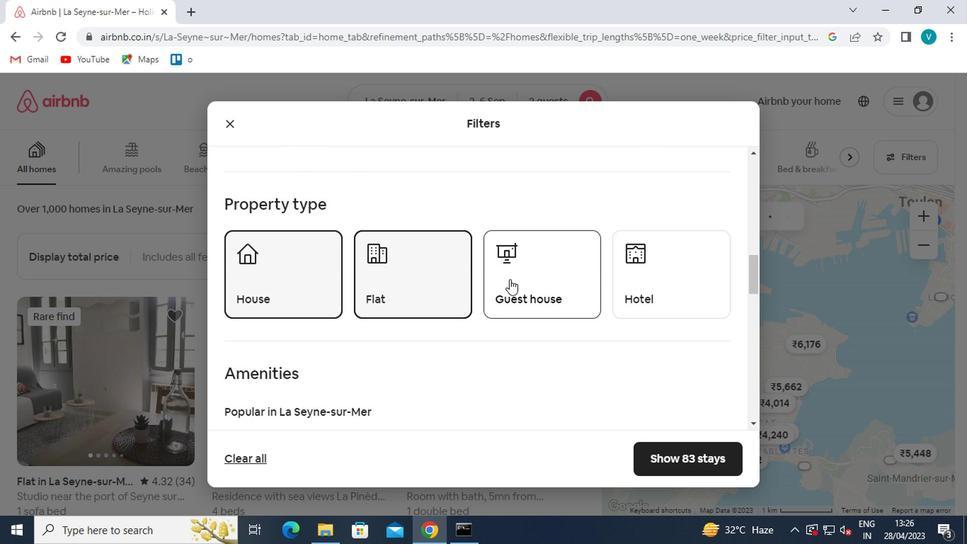 
Action: Mouse pressed left at (510, 281)
Screenshot: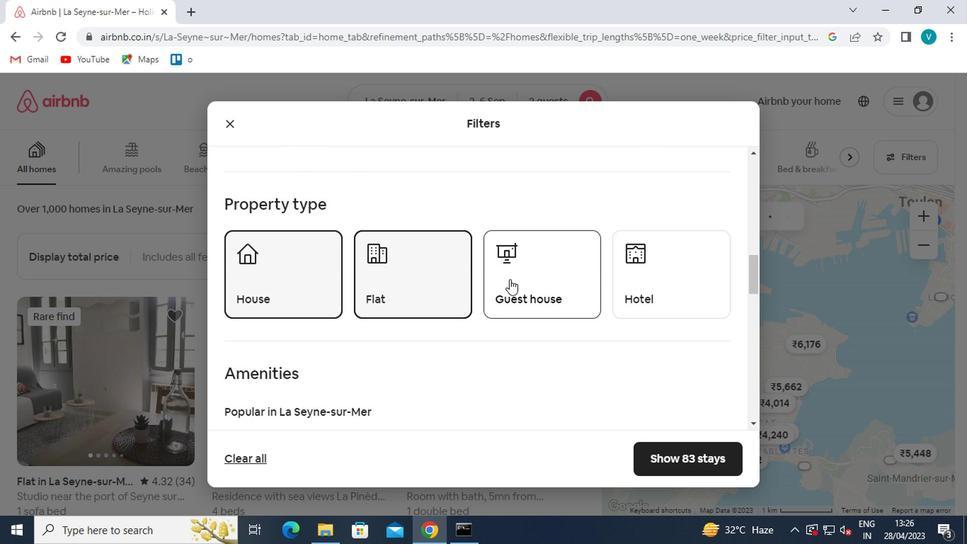 
Action: Mouse moved to (596, 295)
Screenshot: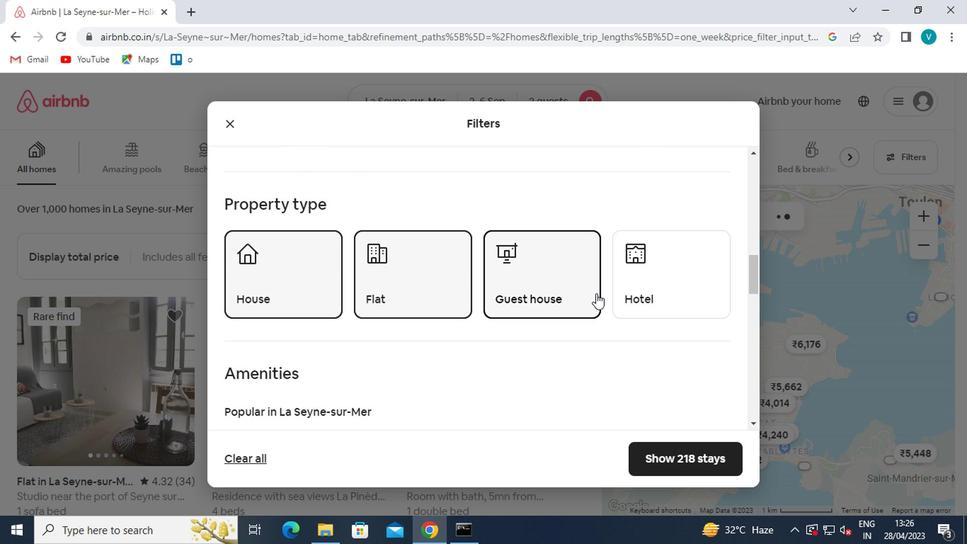 
Action: Mouse pressed left at (596, 295)
Screenshot: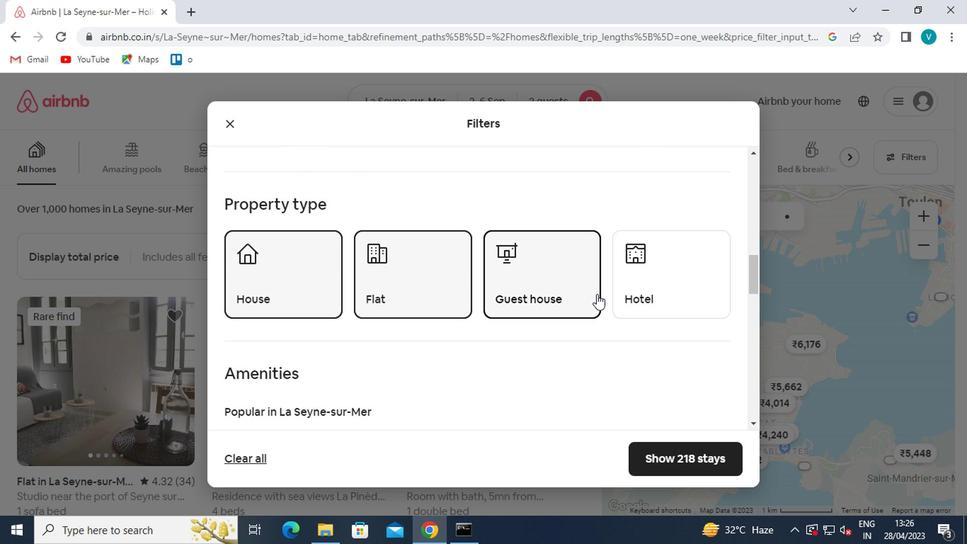 
Action: Mouse moved to (644, 298)
Screenshot: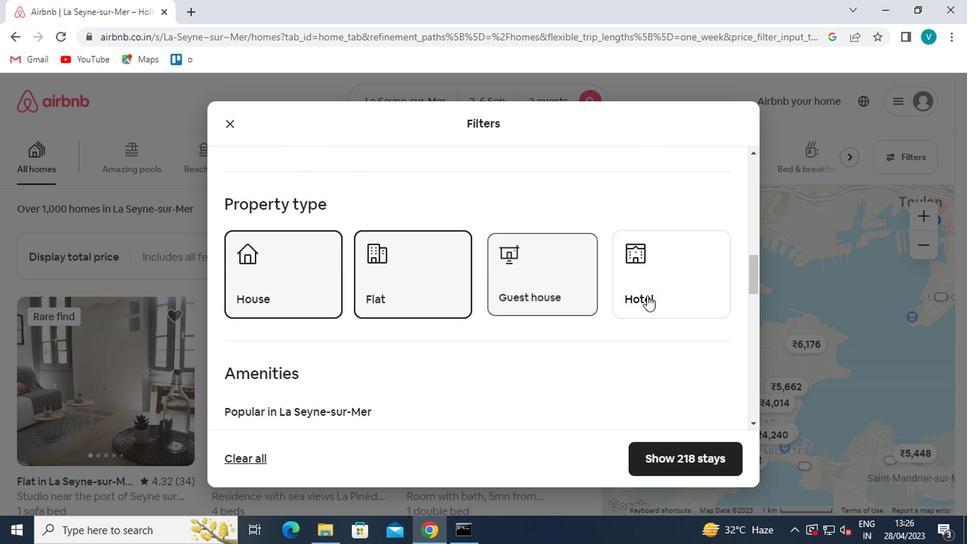 
Action: Mouse pressed left at (644, 298)
Screenshot: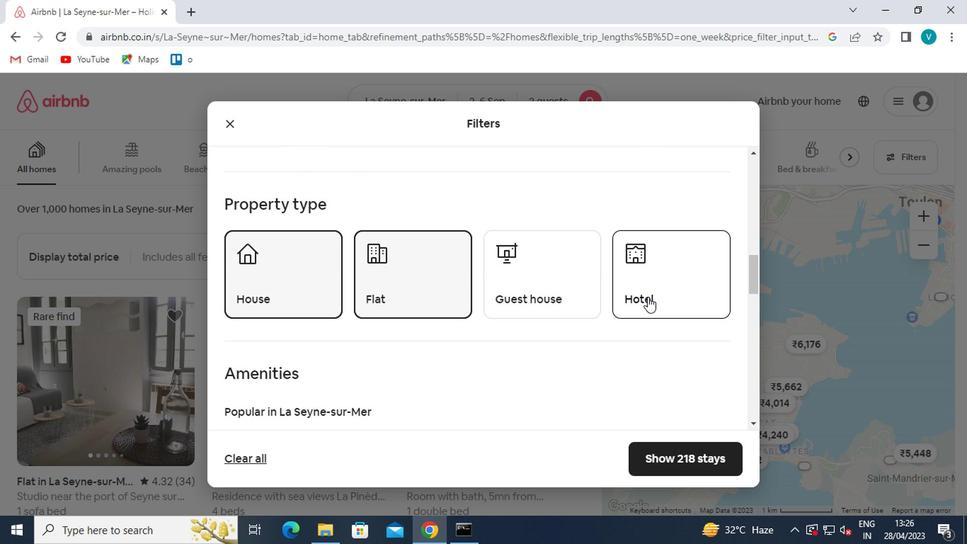 
Action: Mouse moved to (568, 307)
Screenshot: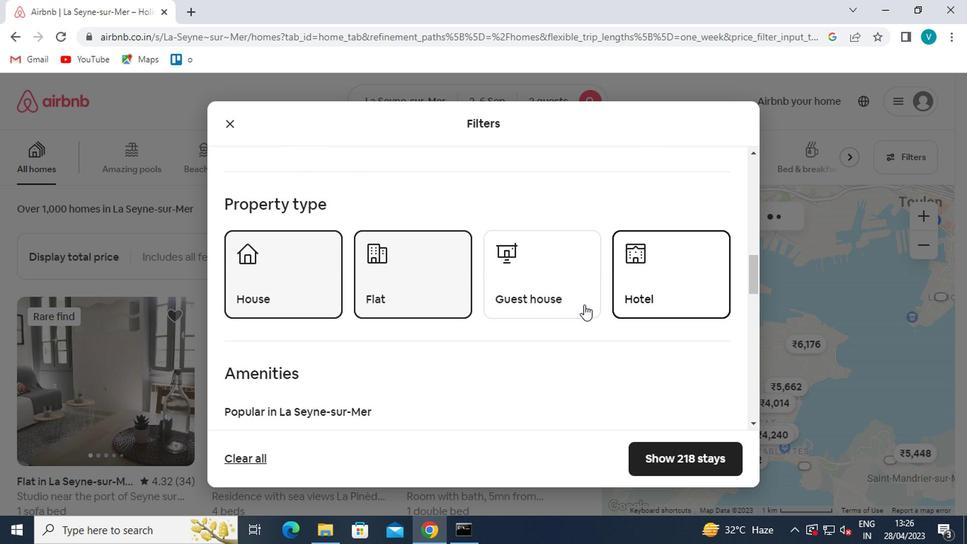 
Action: Mouse pressed left at (568, 307)
Screenshot: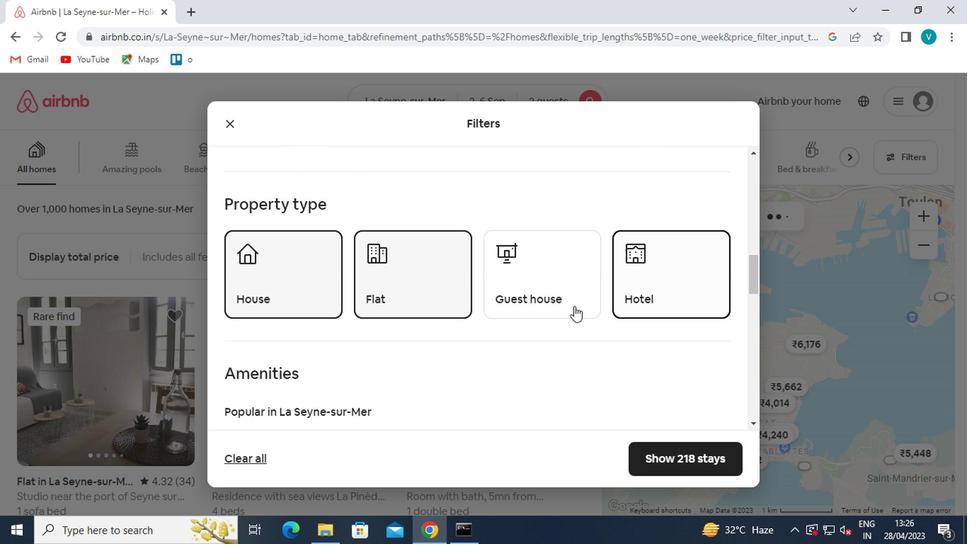 
Action: Mouse moved to (563, 307)
Screenshot: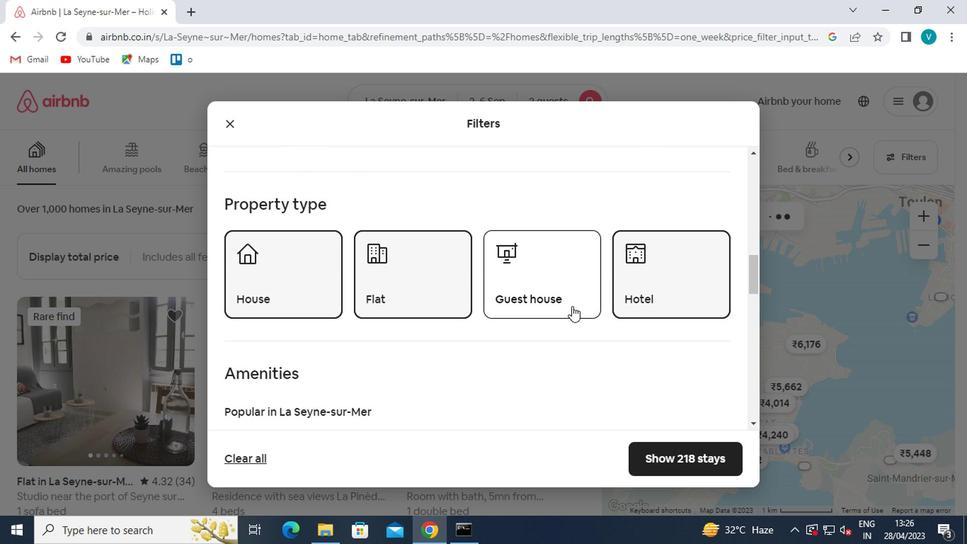 
Action: Mouse scrolled (563, 306) with delta (0, 0)
Screenshot: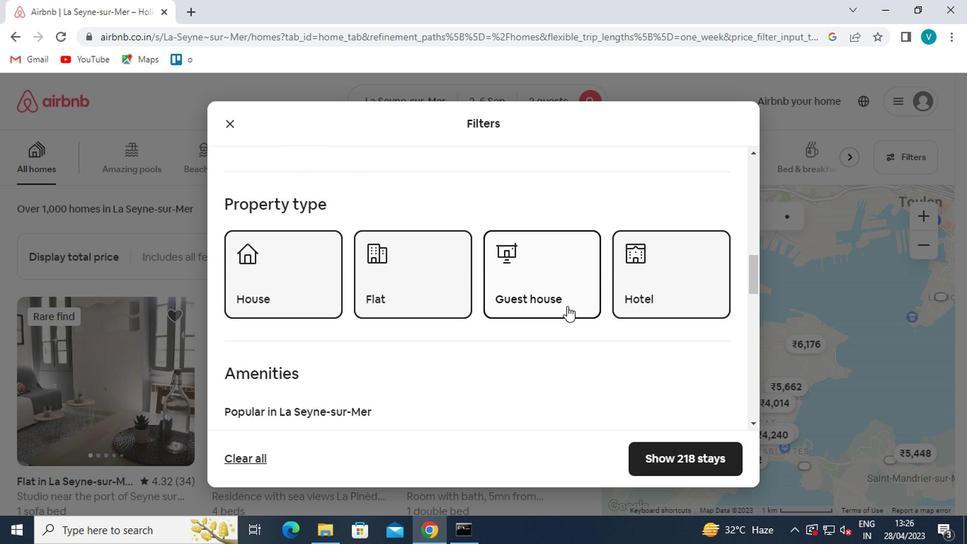 
Action: Mouse scrolled (563, 306) with delta (0, 0)
Screenshot: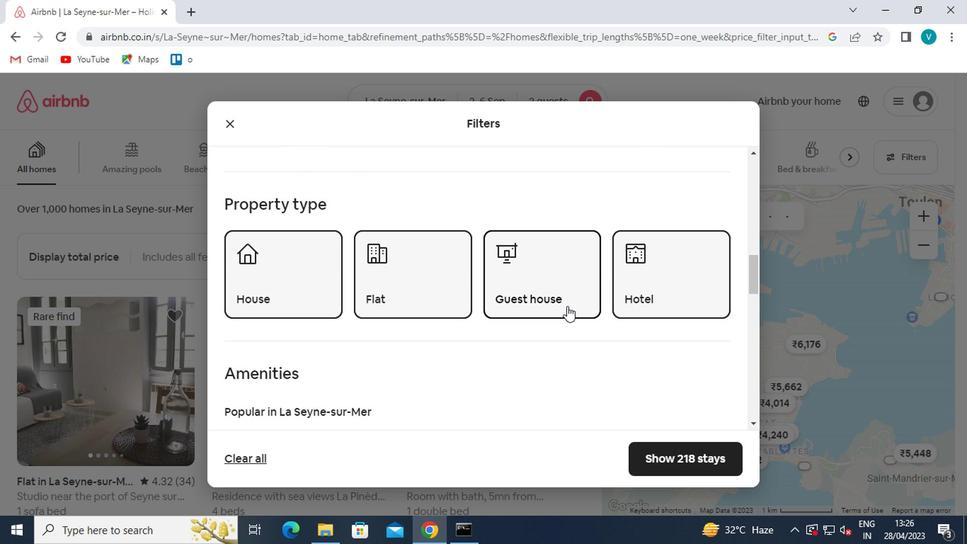 
Action: Mouse scrolled (563, 306) with delta (0, 0)
Screenshot: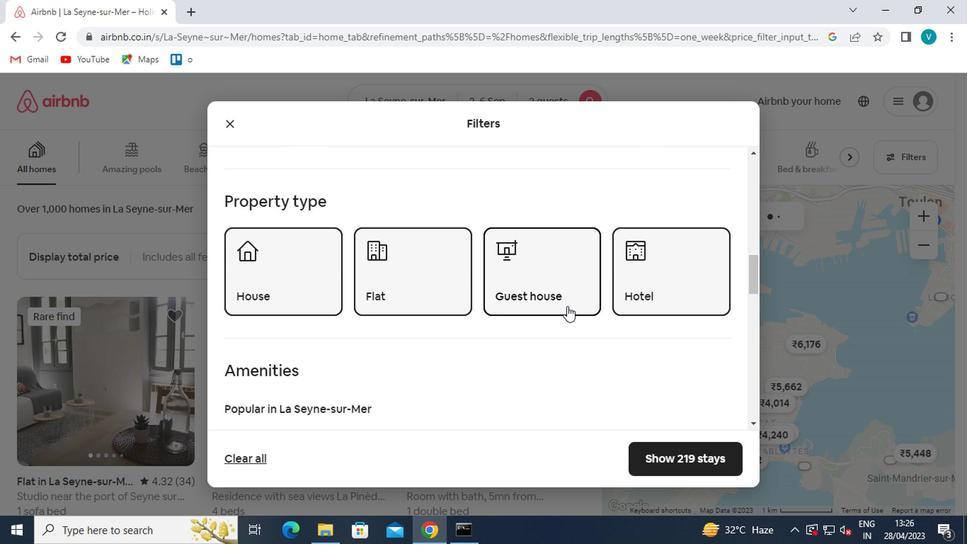
Action: Mouse scrolled (563, 306) with delta (0, 0)
Screenshot: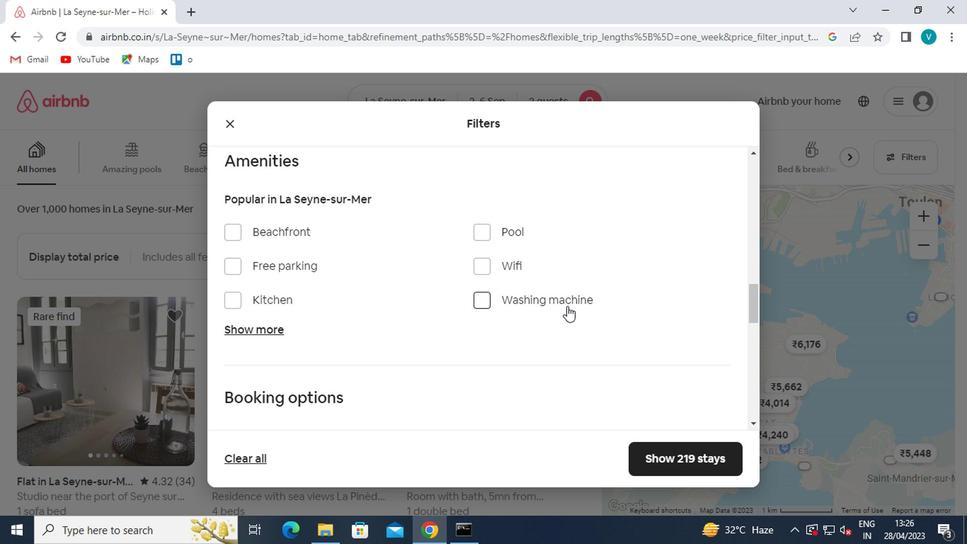 
Action: Mouse scrolled (563, 306) with delta (0, 0)
Screenshot: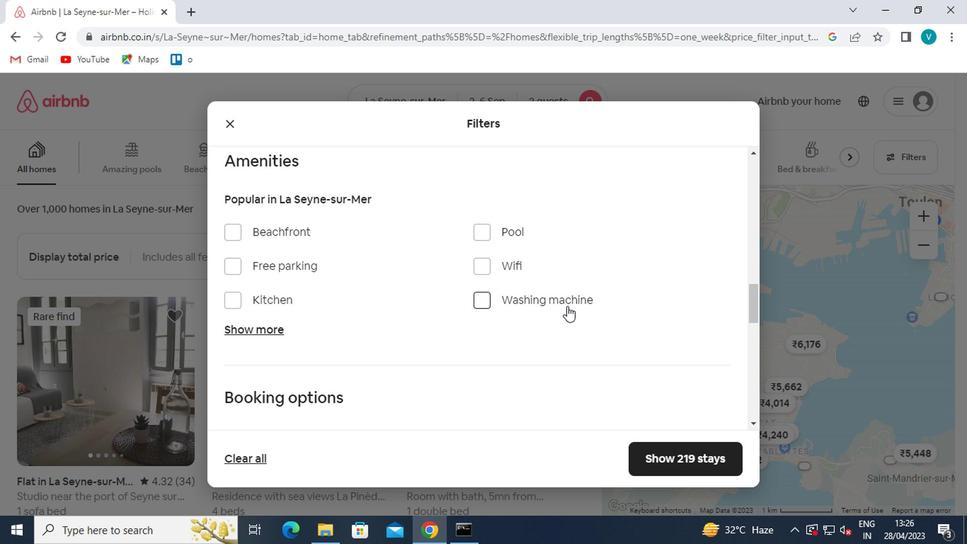 
Action: Mouse scrolled (563, 306) with delta (0, 0)
Screenshot: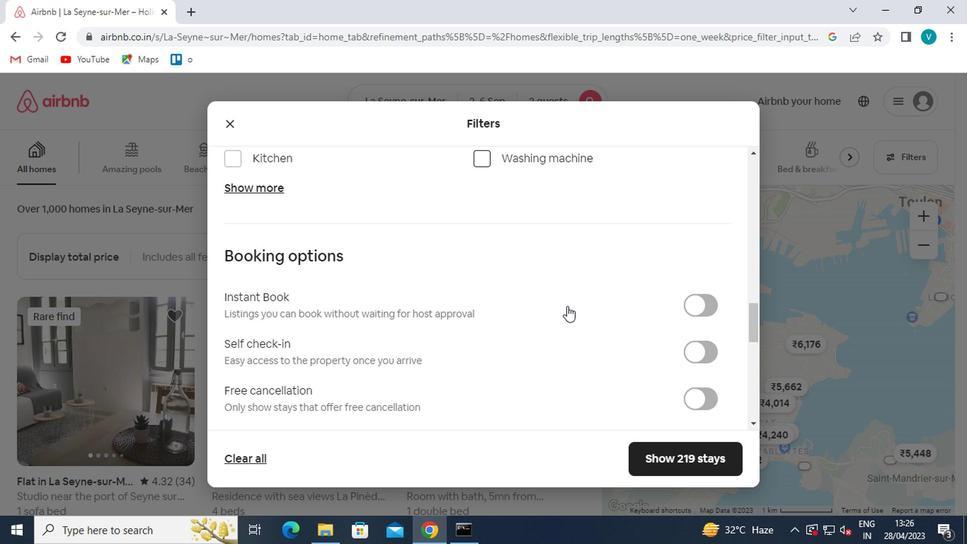 
Action: Mouse moved to (703, 286)
Screenshot: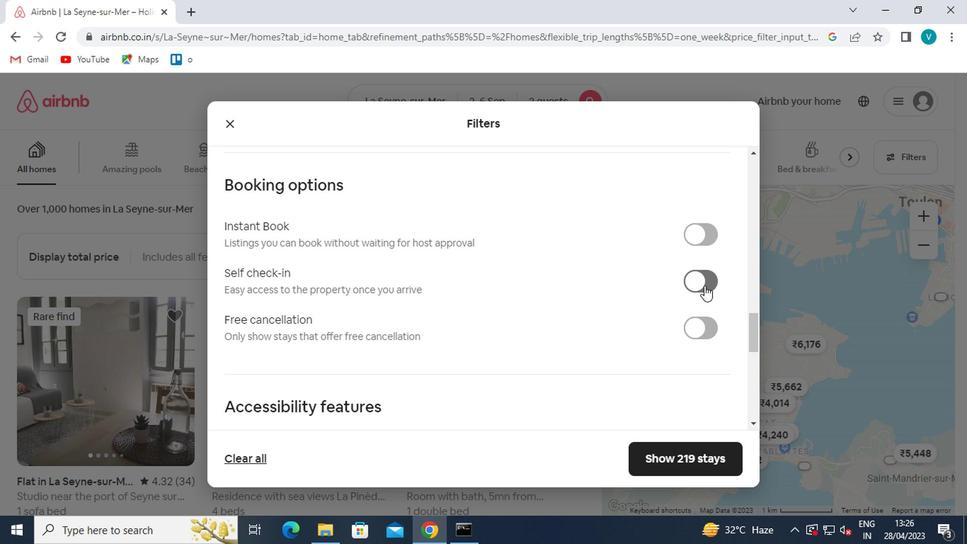 
Action: Mouse pressed left at (703, 286)
Screenshot: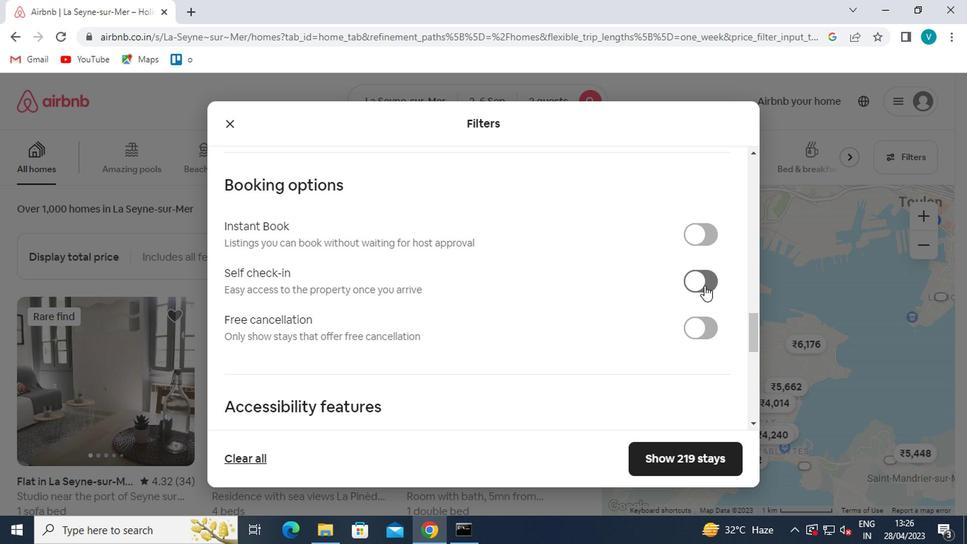 
Action: Mouse moved to (603, 297)
Screenshot: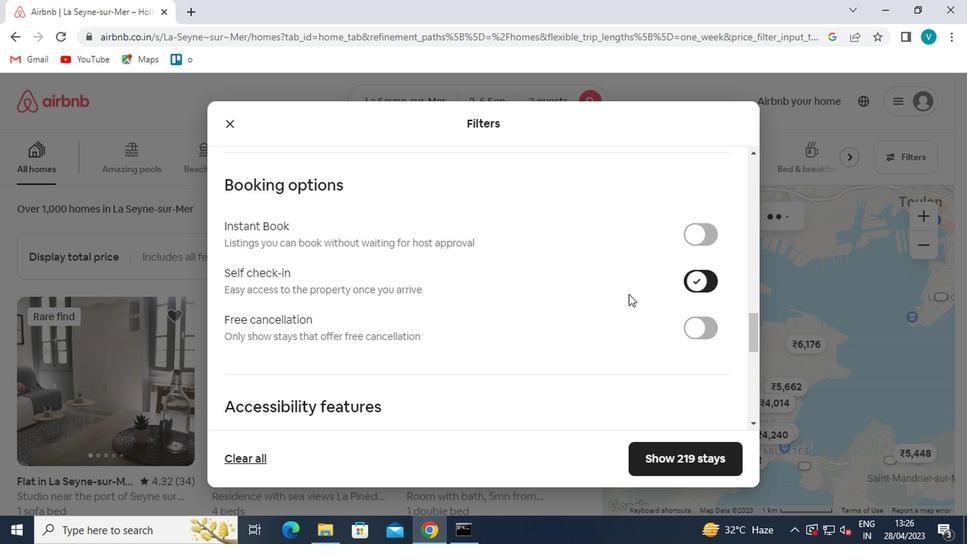 
Action: Mouse scrolled (603, 296) with delta (0, 0)
Screenshot: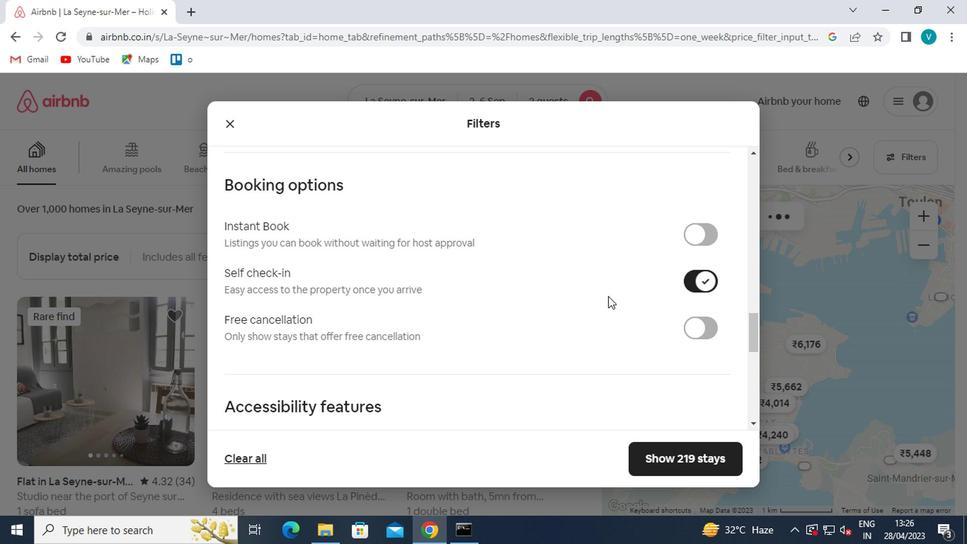 
Action: Mouse scrolled (603, 296) with delta (0, 0)
Screenshot: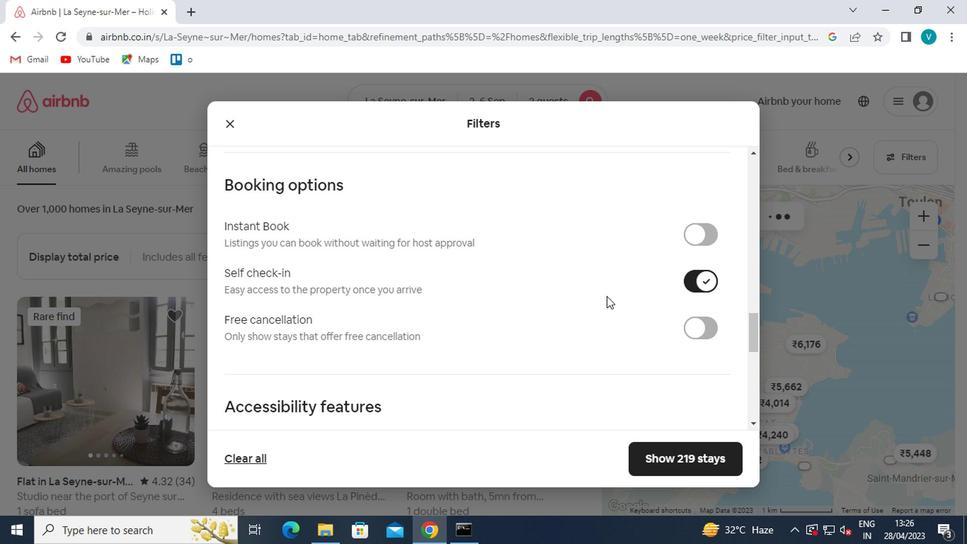 
Action: Mouse scrolled (603, 296) with delta (0, 0)
Screenshot: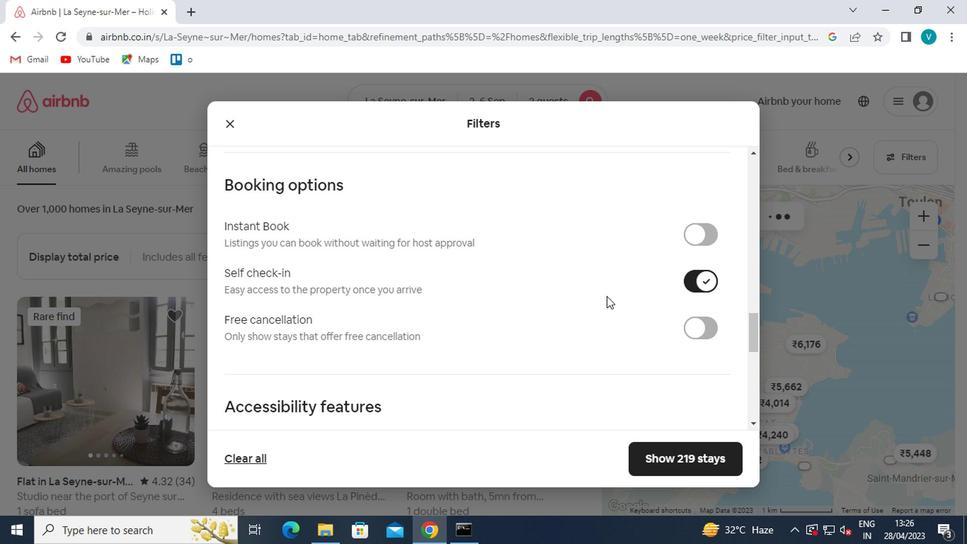 
Action: Mouse scrolled (603, 296) with delta (0, 0)
Screenshot: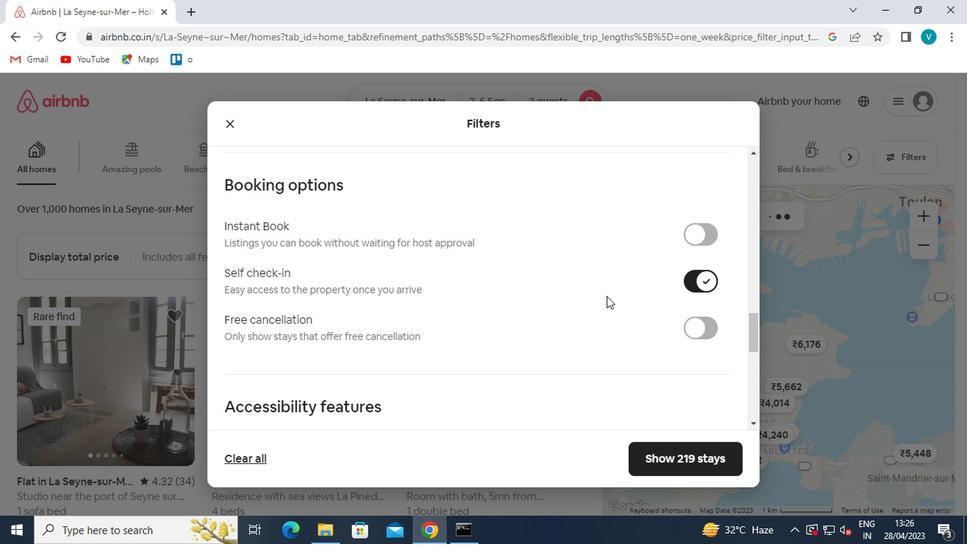 
Action: Mouse scrolled (603, 296) with delta (0, 0)
Screenshot: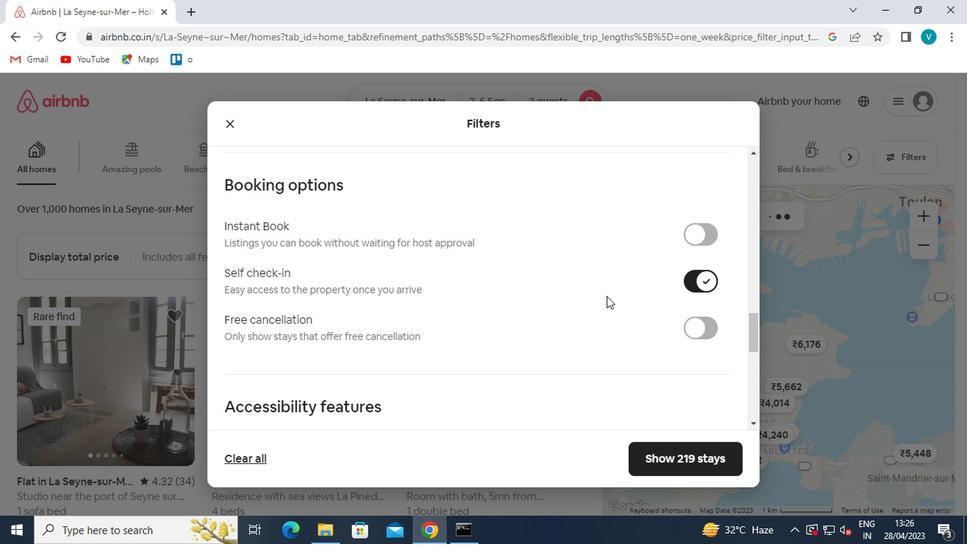 
Action: Mouse scrolled (603, 296) with delta (0, 0)
Screenshot: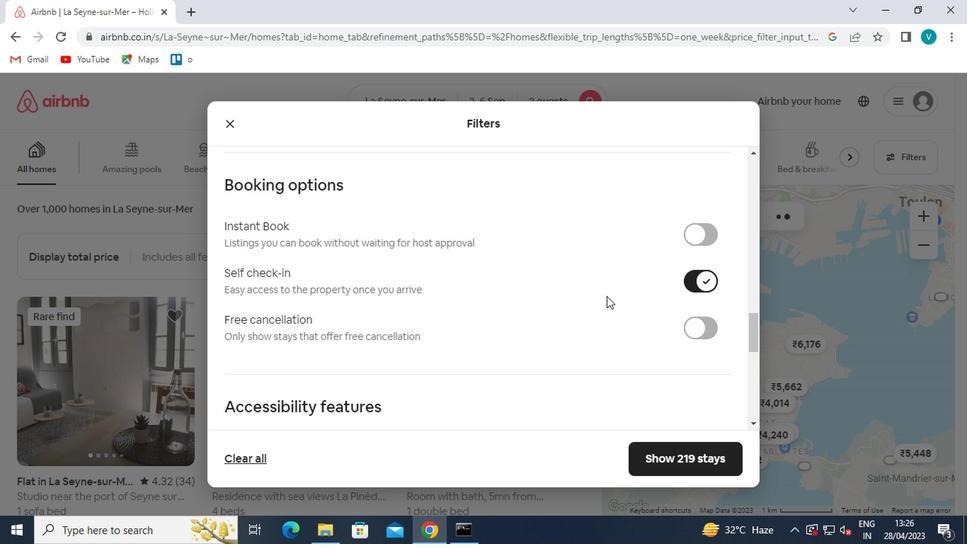 
Action: Mouse scrolled (603, 296) with delta (0, 0)
Screenshot: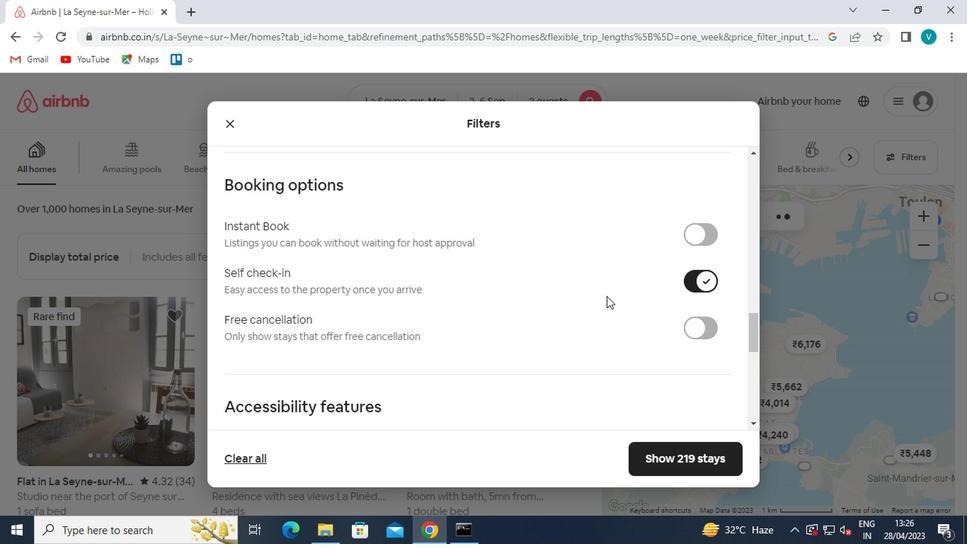 
Action: Mouse scrolled (603, 296) with delta (0, 0)
Screenshot: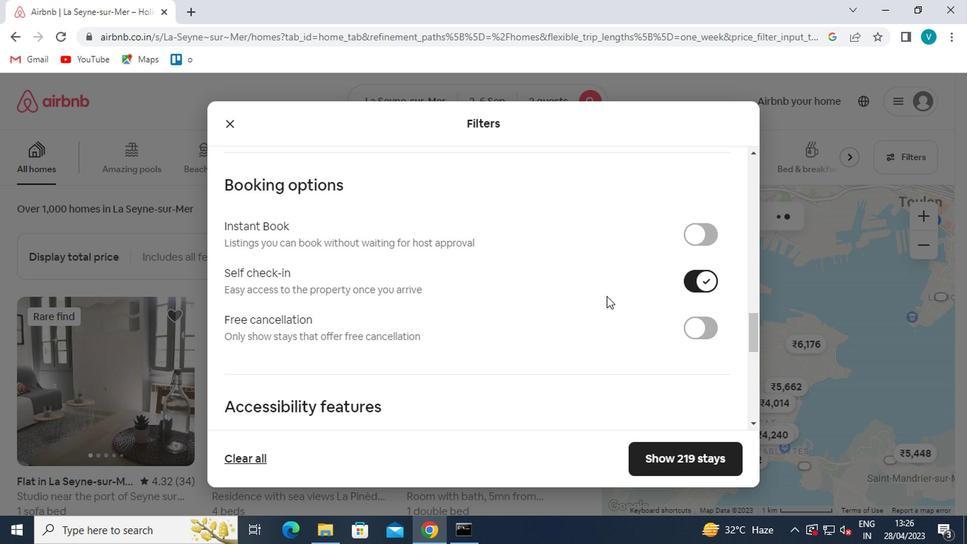 
Action: Mouse moved to (240, 333)
Screenshot: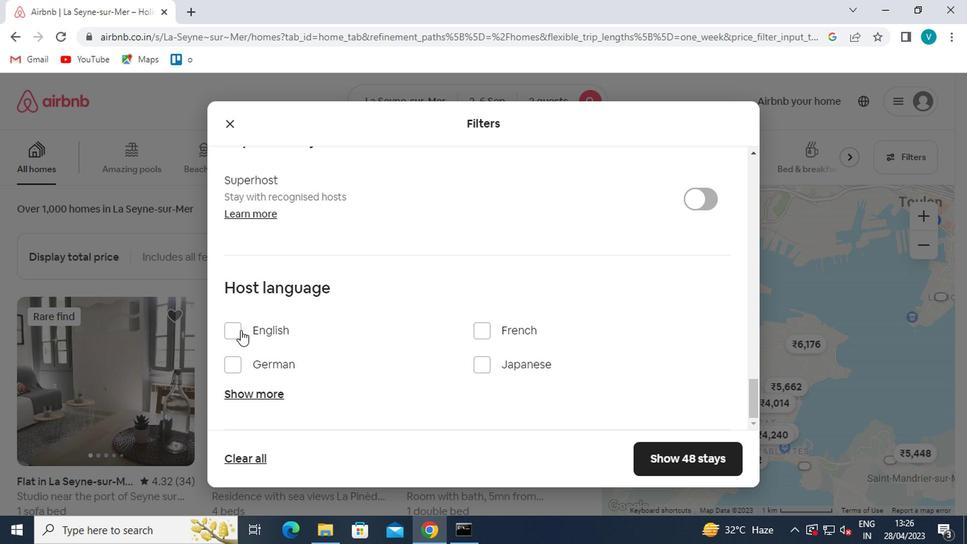 
Action: Mouse pressed left at (240, 333)
Screenshot: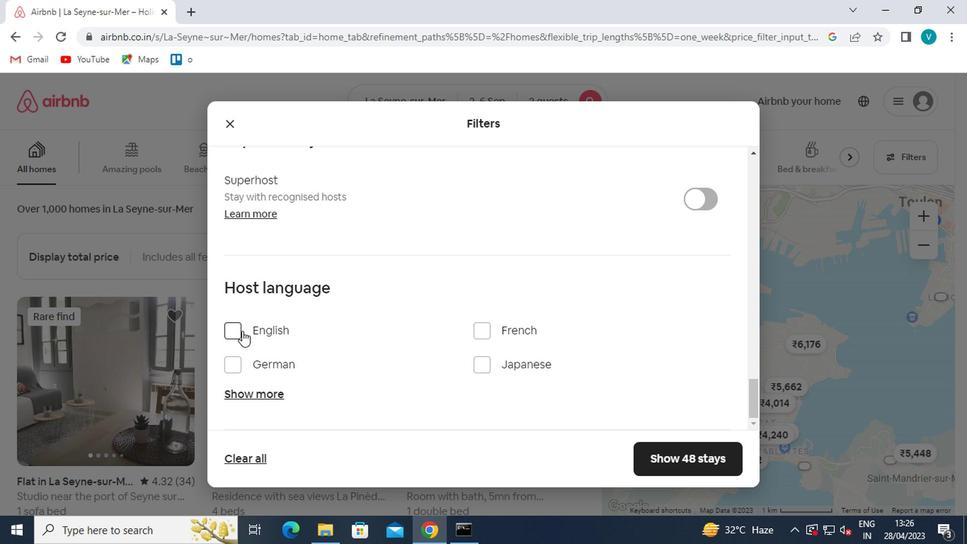 
Action: Mouse moved to (686, 455)
Screenshot: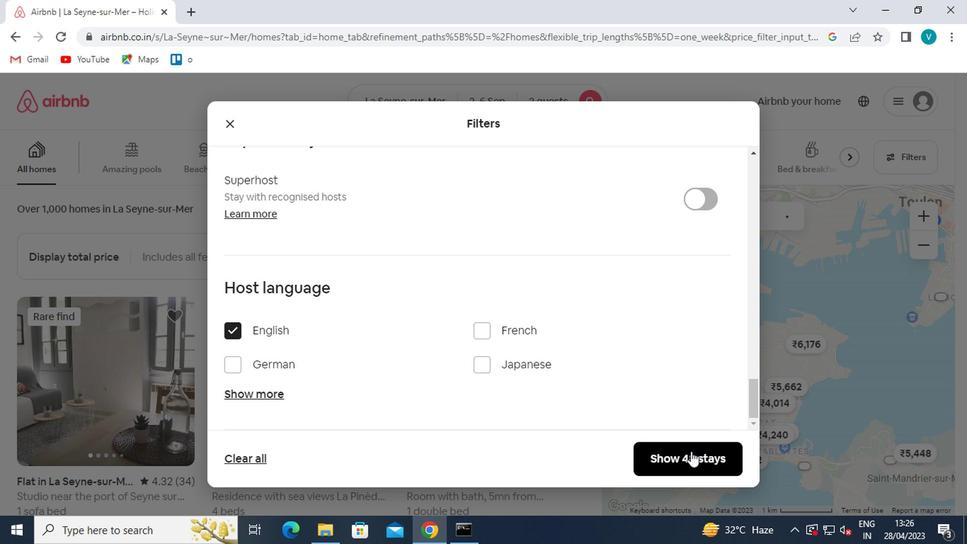 
Action: Mouse pressed left at (686, 455)
Screenshot: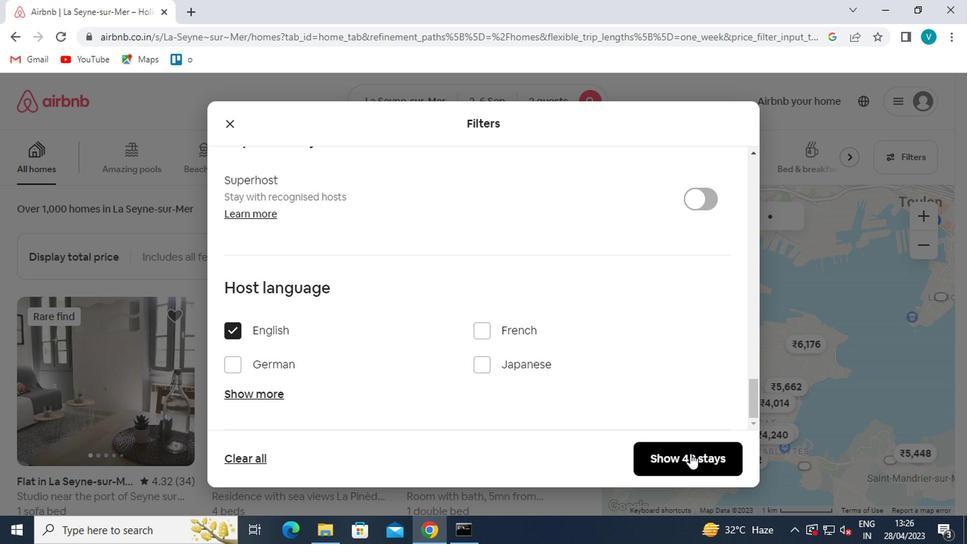 
